 Task: Add Attachment from computer to Card Card0000000105 in Board Board0000000027 in Workspace WS0000000009 in Trello. Add Cover Purple to Card Card0000000105 in Board Board0000000027 in Workspace WS0000000009 in Trello. Add "Move Card To …" Button titled Button0000000105 to "top" of the list "To Do" to Card Card0000000105 in Board Board0000000027 in Workspace WS0000000009 in Trello. Add Description DS0000000105 to Card Card0000000105 in Board Board0000000027 in Workspace WS0000000009 in Trello. Add Comment CM0000000105 to Card Card0000000105 in Board Board0000000027 in Workspace WS0000000009 in Trello
Action: Mouse moved to (332, 179)
Screenshot: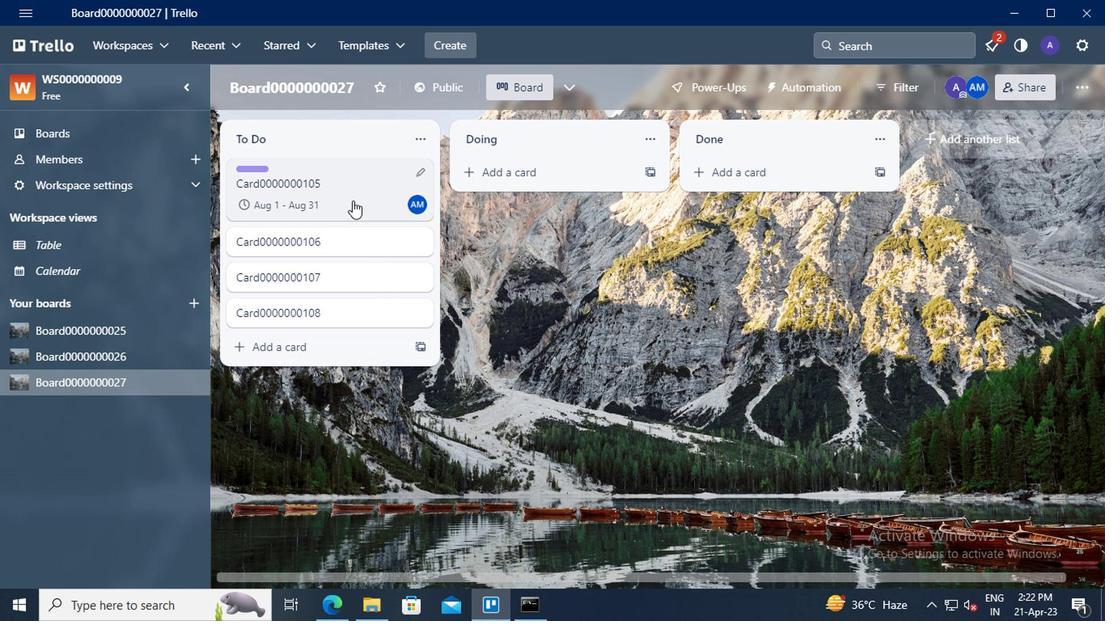 
Action: Mouse pressed left at (332, 179)
Screenshot: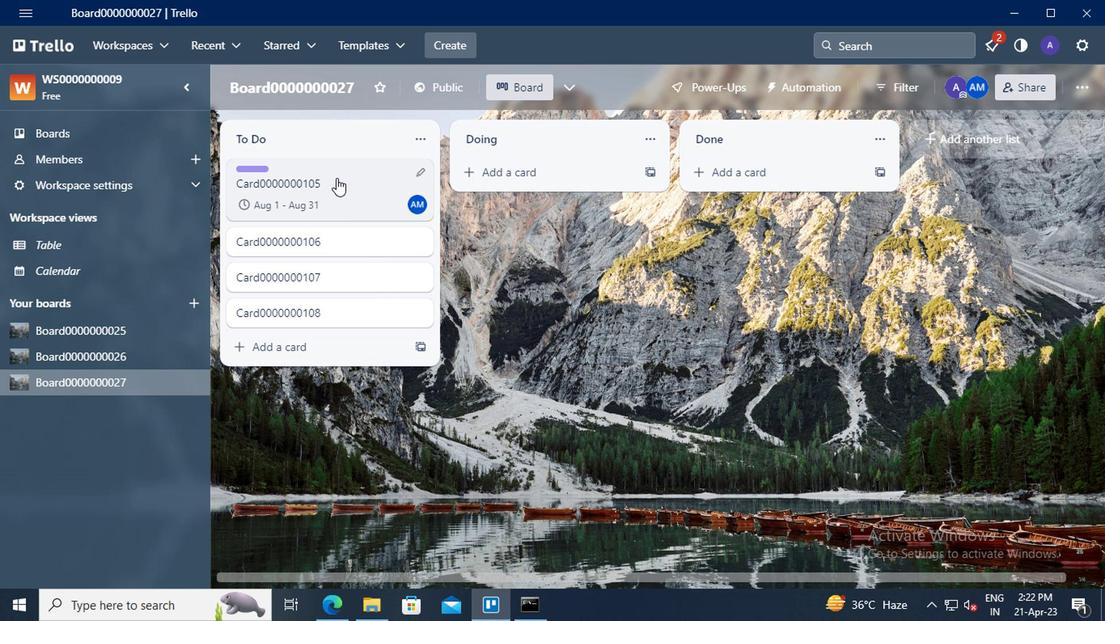 
Action: Mouse moved to (730, 338)
Screenshot: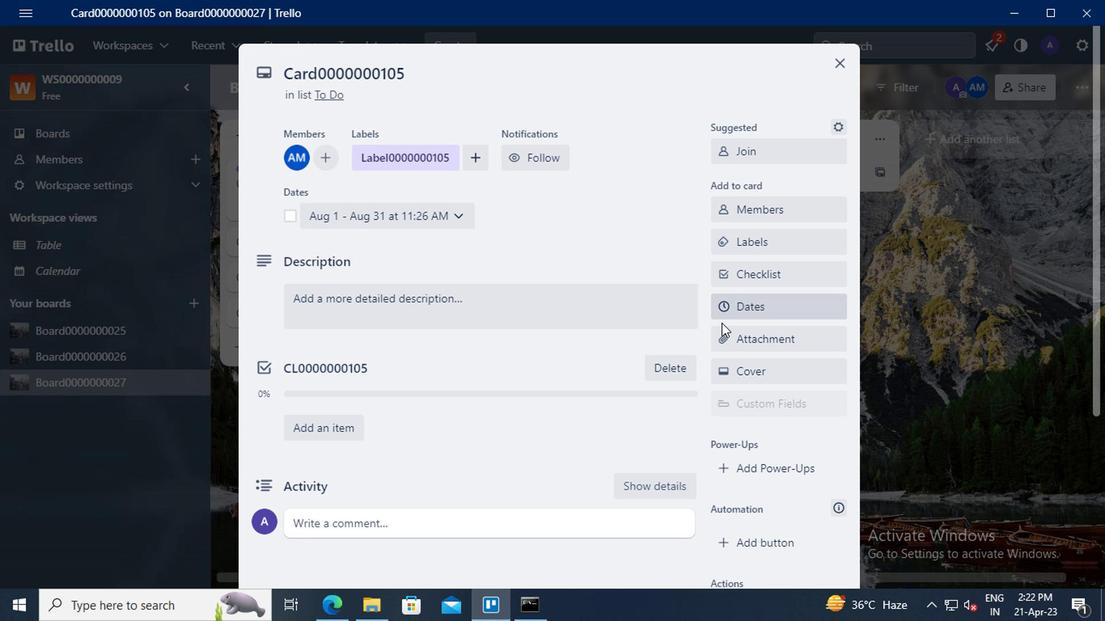 
Action: Mouse pressed left at (730, 338)
Screenshot: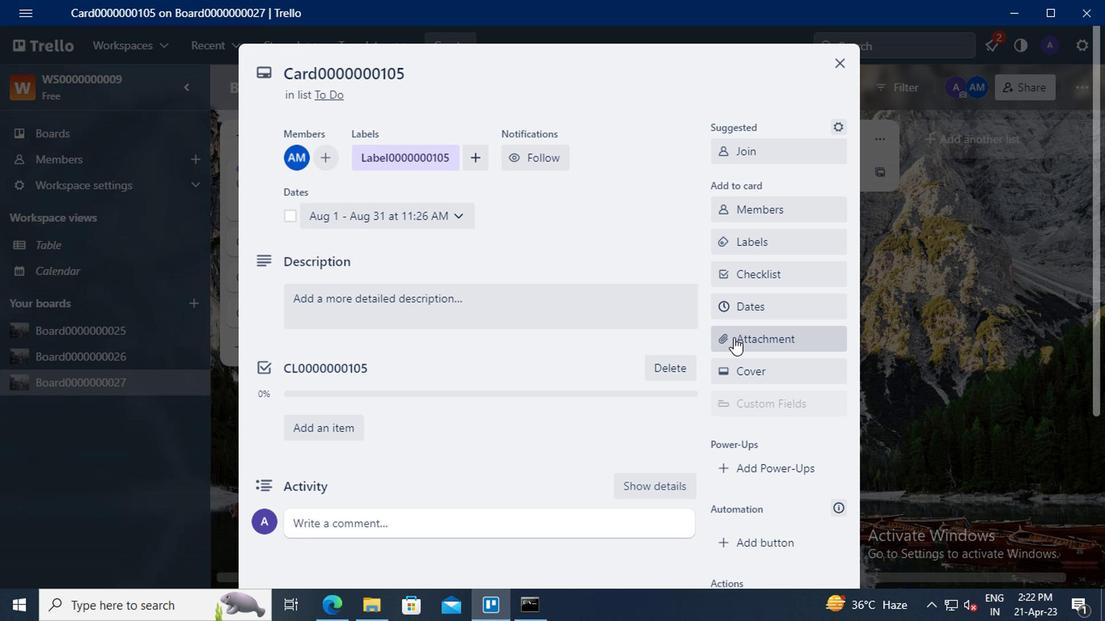 
Action: Mouse moved to (750, 144)
Screenshot: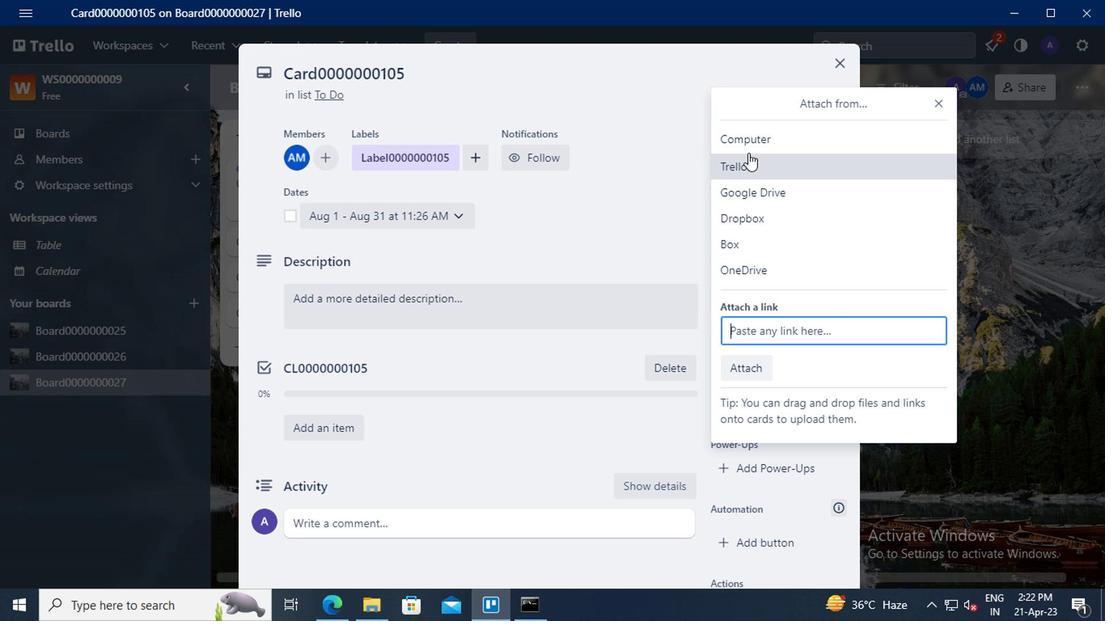 
Action: Mouse pressed left at (750, 144)
Screenshot: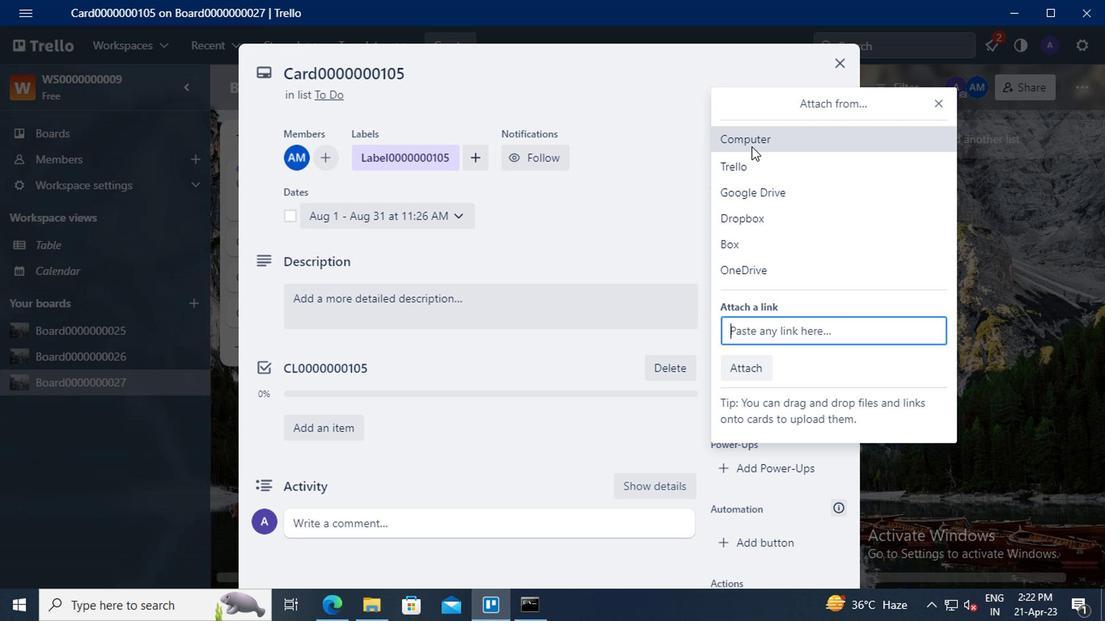 
Action: Mouse moved to (408, 146)
Screenshot: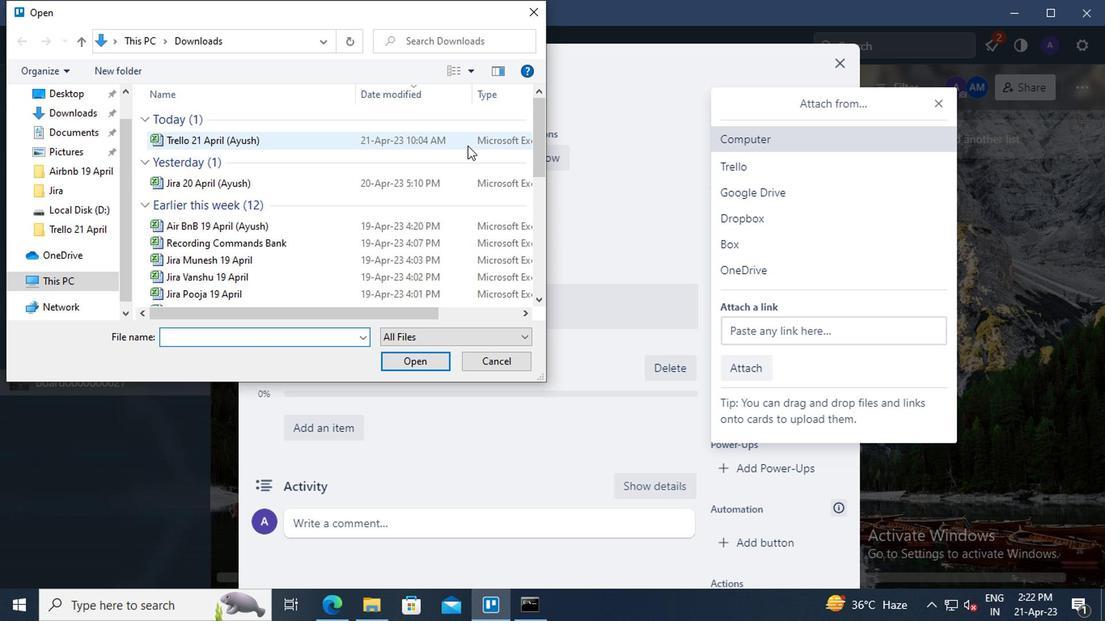 
Action: Mouse pressed left at (408, 146)
Screenshot: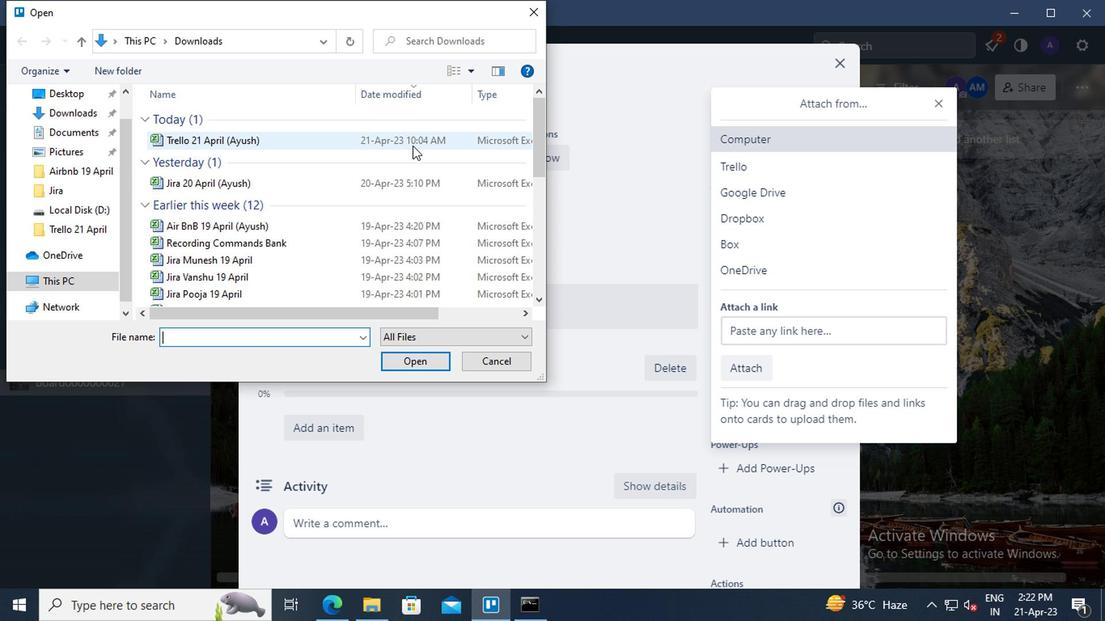 
Action: Mouse moved to (429, 366)
Screenshot: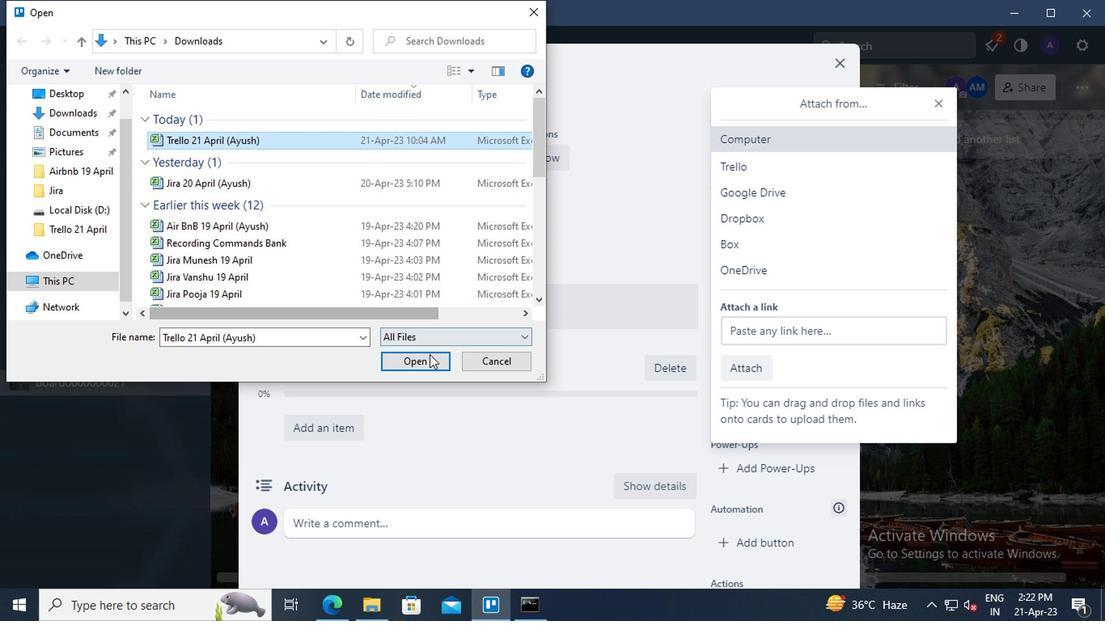 
Action: Mouse pressed left at (429, 366)
Screenshot: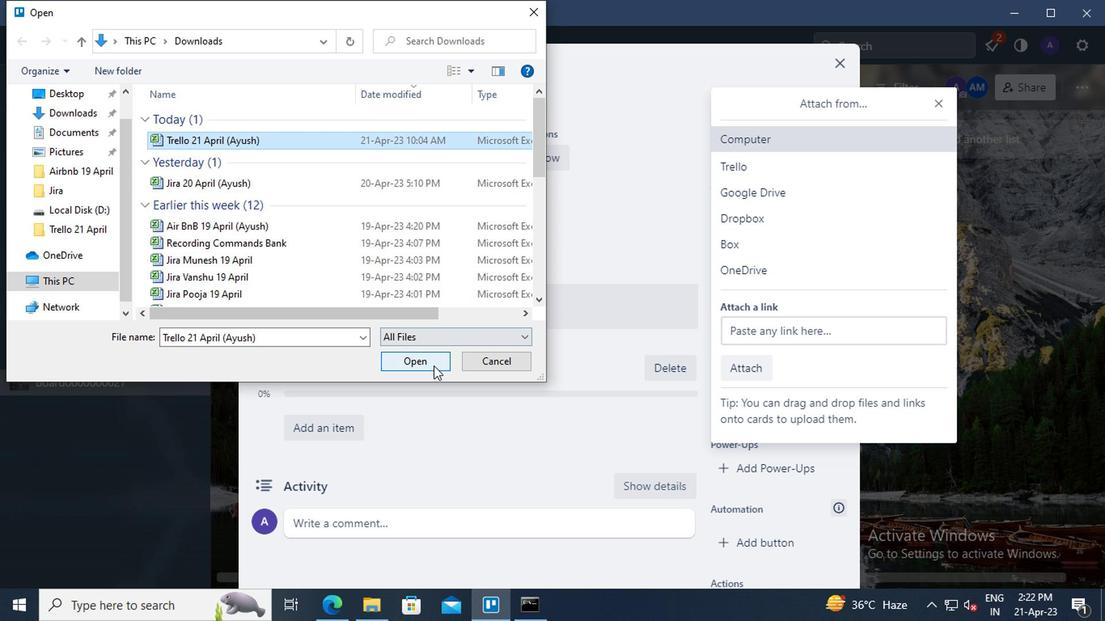 
Action: Mouse moved to (743, 372)
Screenshot: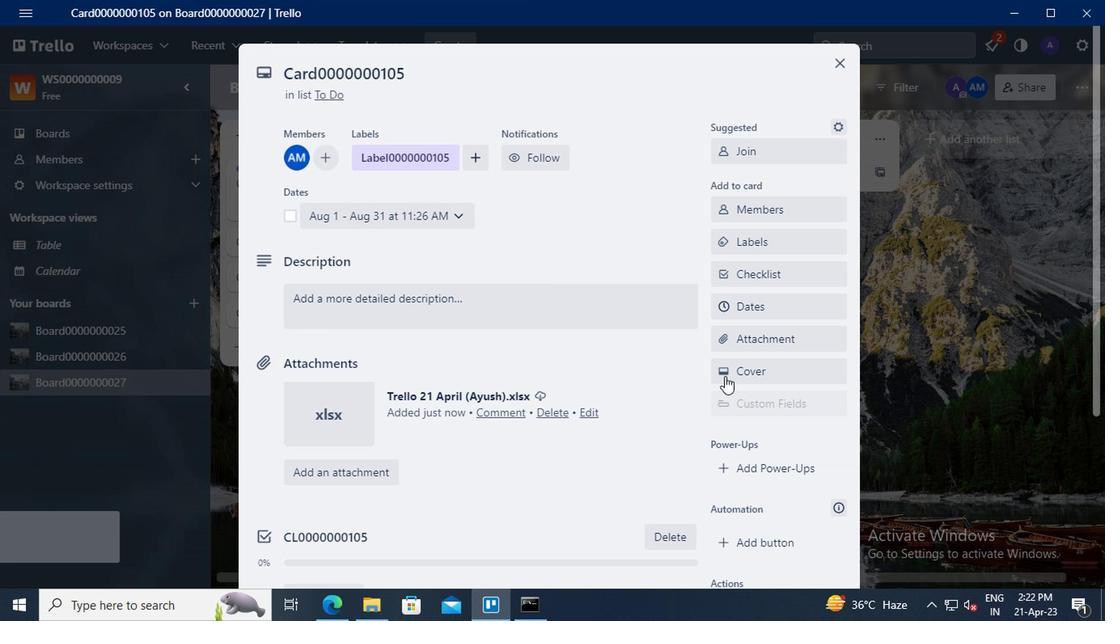 
Action: Mouse pressed left at (743, 372)
Screenshot: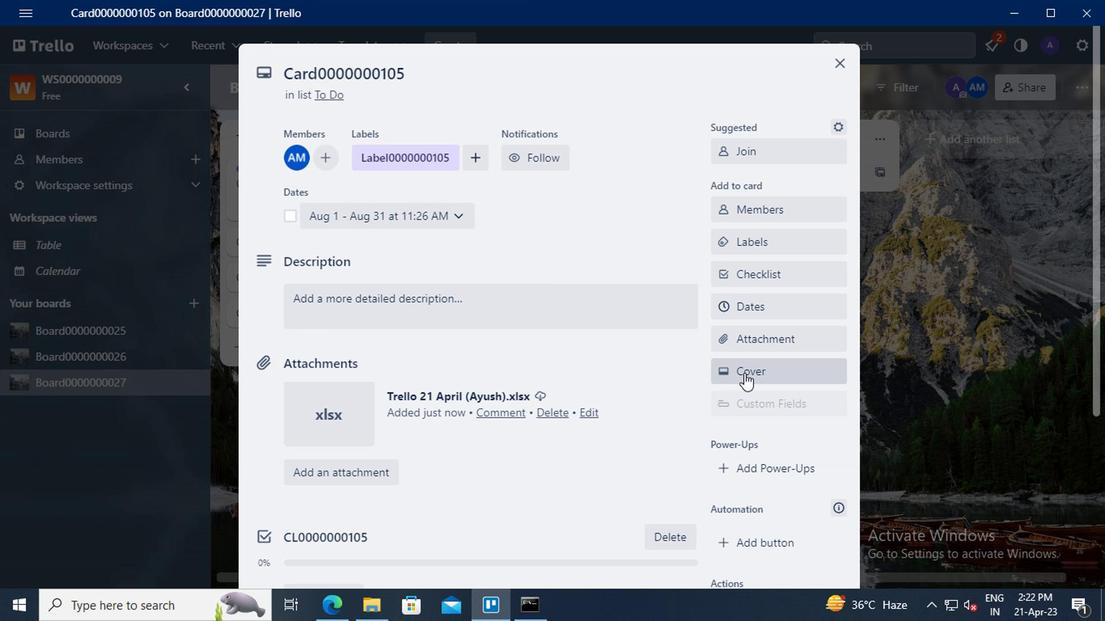 
Action: Mouse moved to (923, 261)
Screenshot: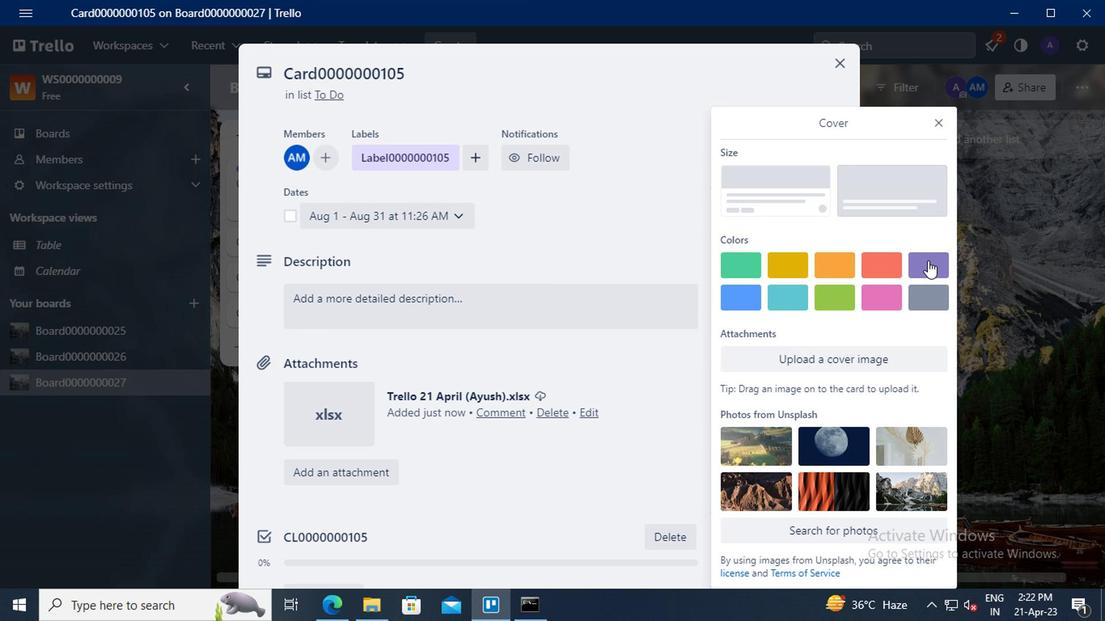 
Action: Mouse pressed left at (923, 261)
Screenshot: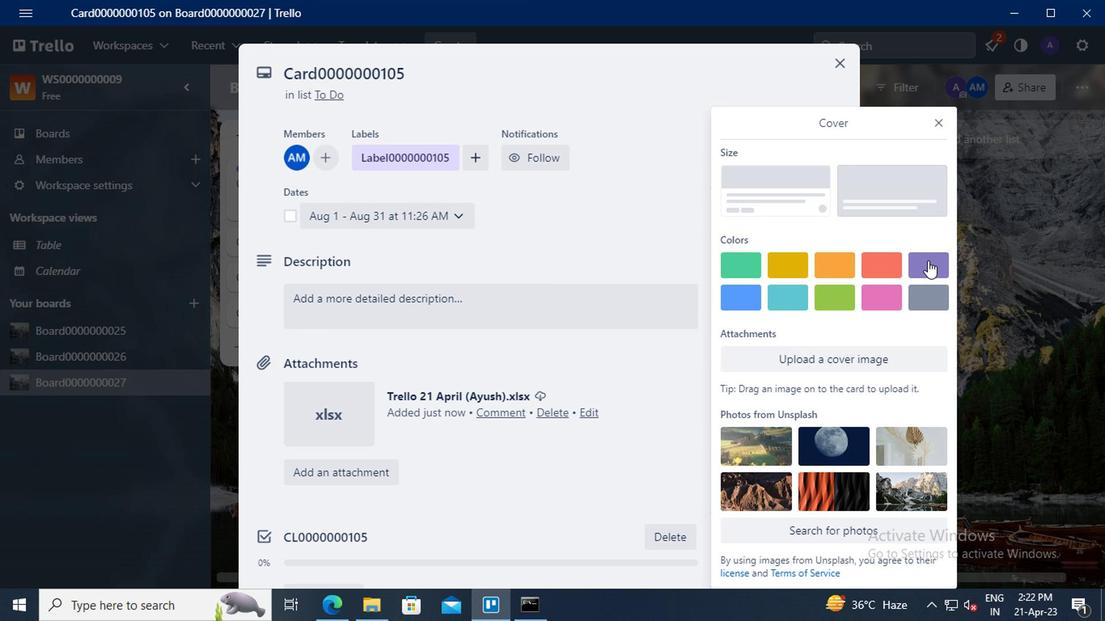 
Action: Mouse moved to (935, 94)
Screenshot: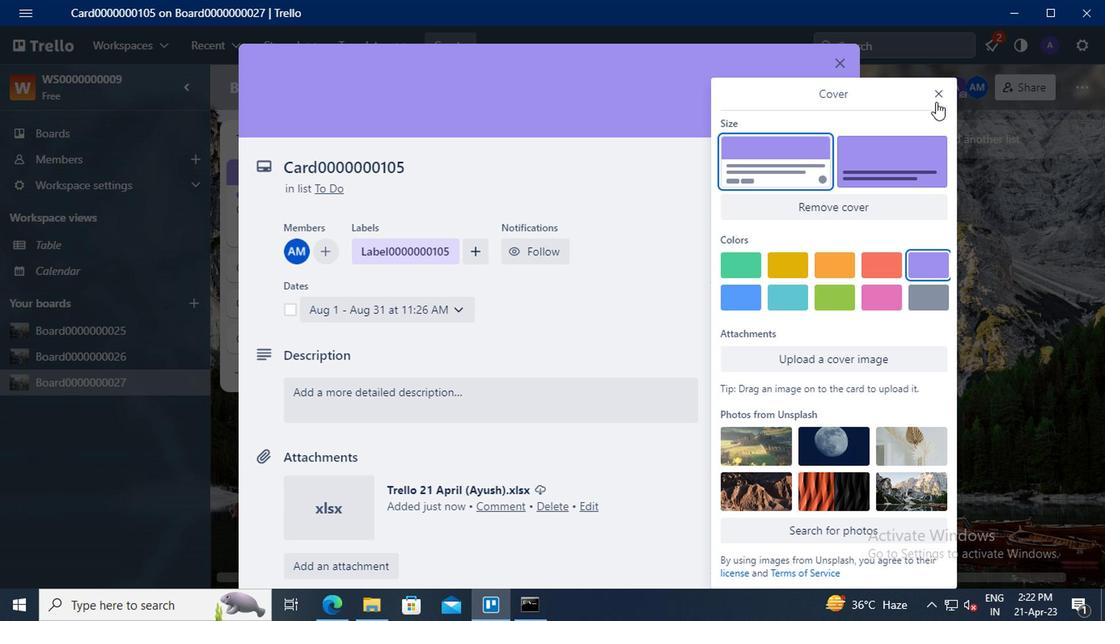 
Action: Mouse pressed left at (935, 94)
Screenshot: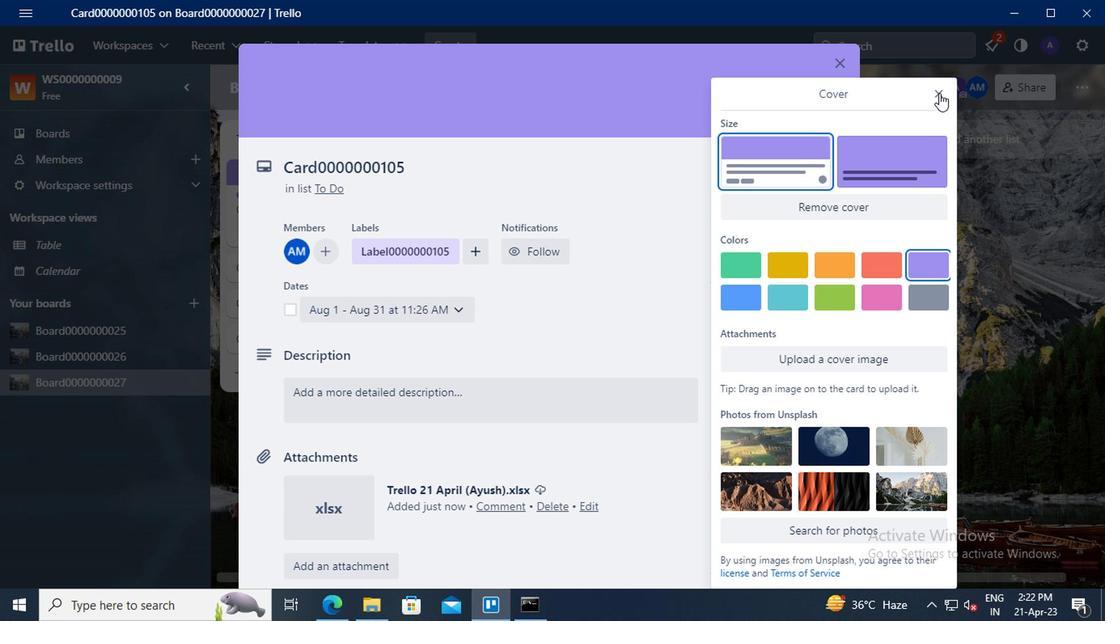 
Action: Mouse moved to (794, 214)
Screenshot: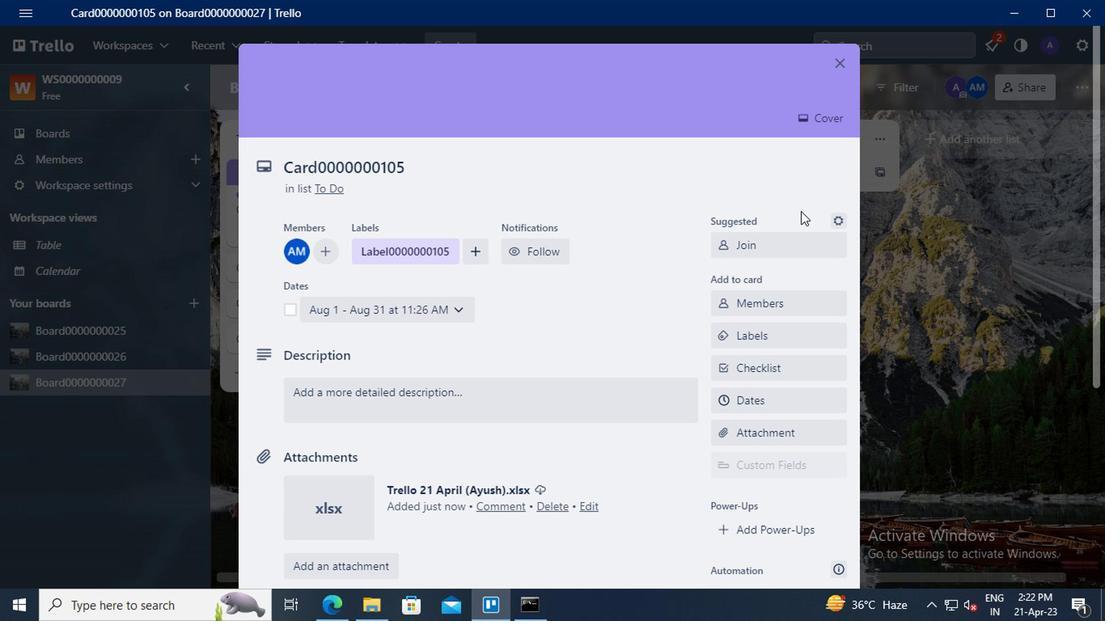 
Action: Mouse scrolled (794, 212) with delta (0, -1)
Screenshot: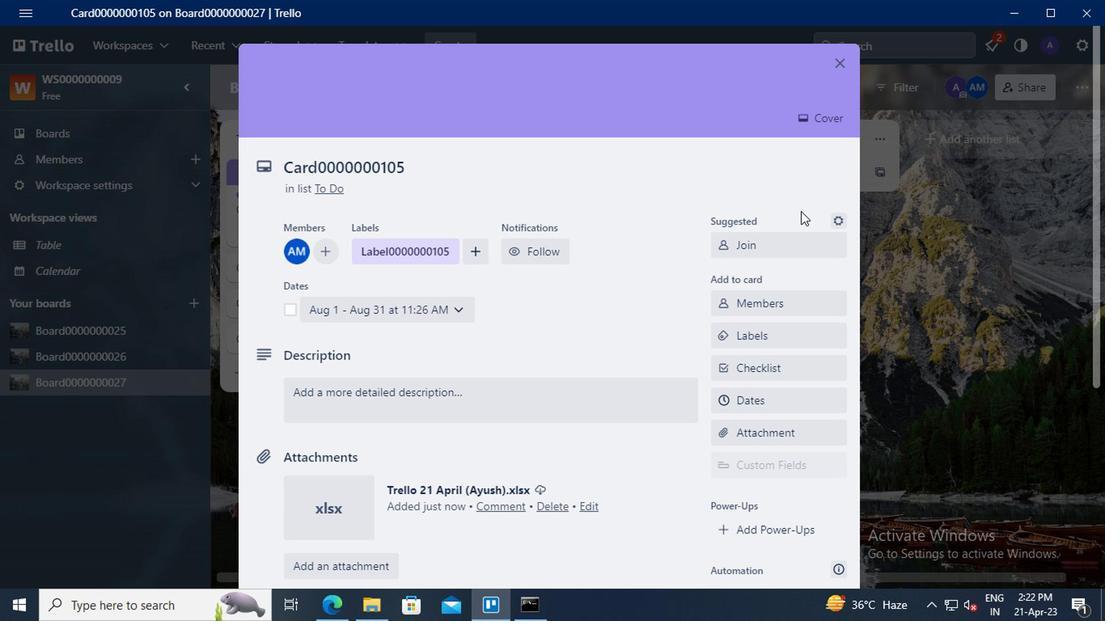 
Action: Mouse moved to (794, 214)
Screenshot: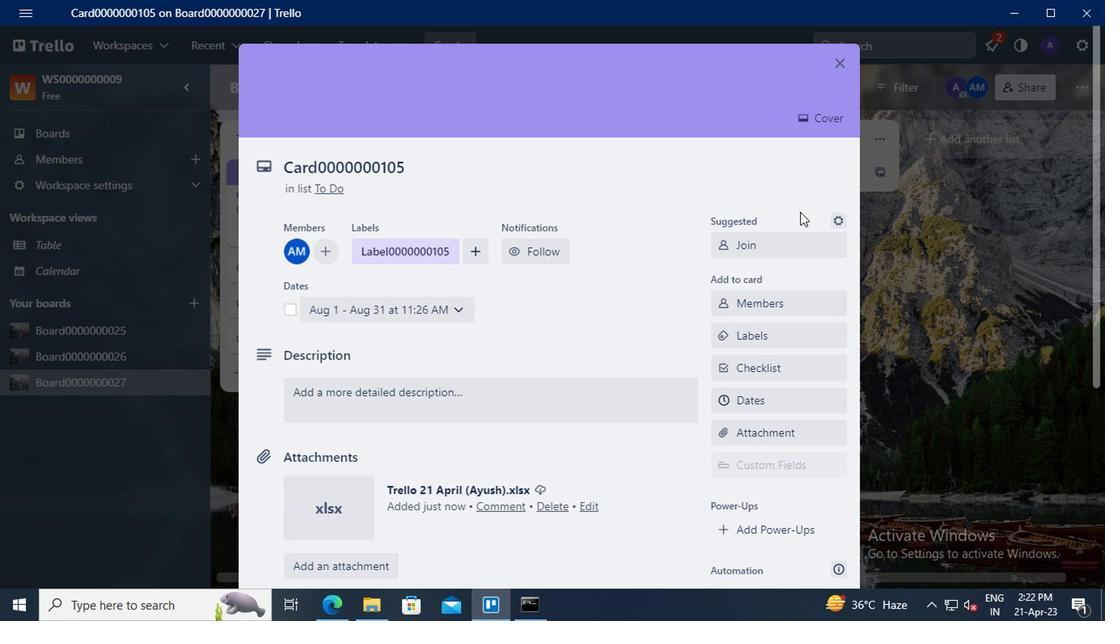 
Action: Mouse scrolled (794, 212) with delta (0, -1)
Screenshot: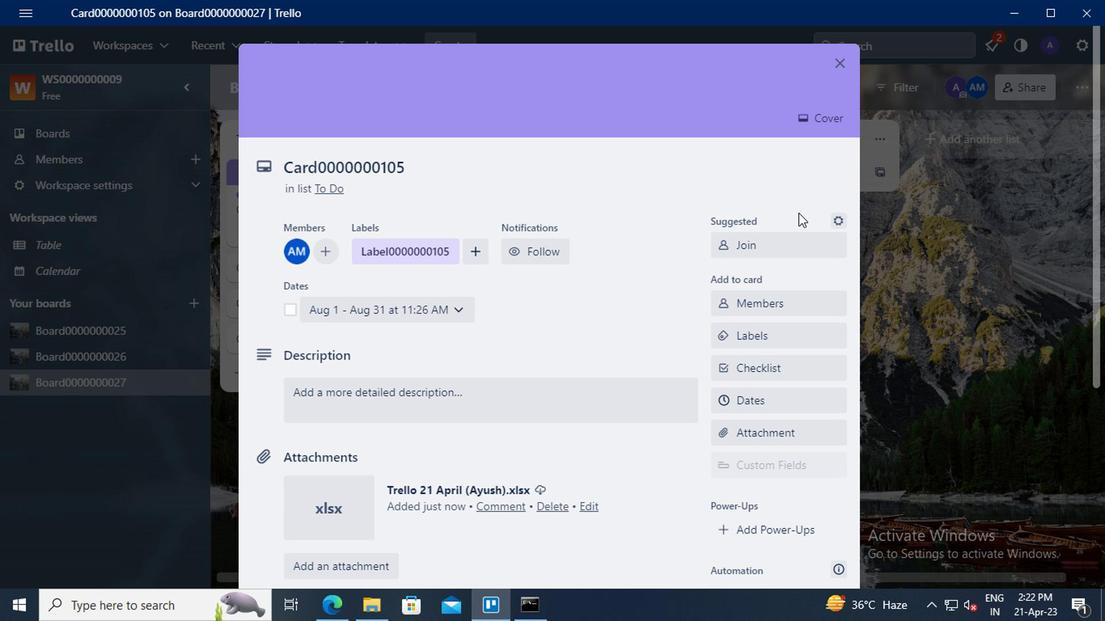 
Action: Mouse moved to (783, 269)
Screenshot: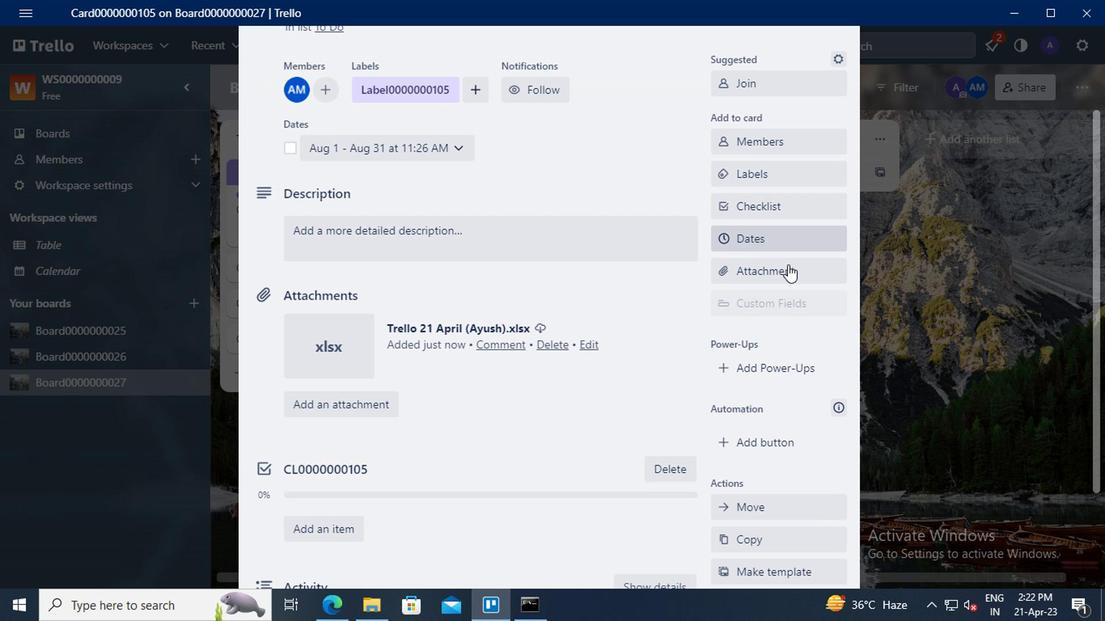 
Action: Mouse scrolled (783, 268) with delta (0, -1)
Screenshot: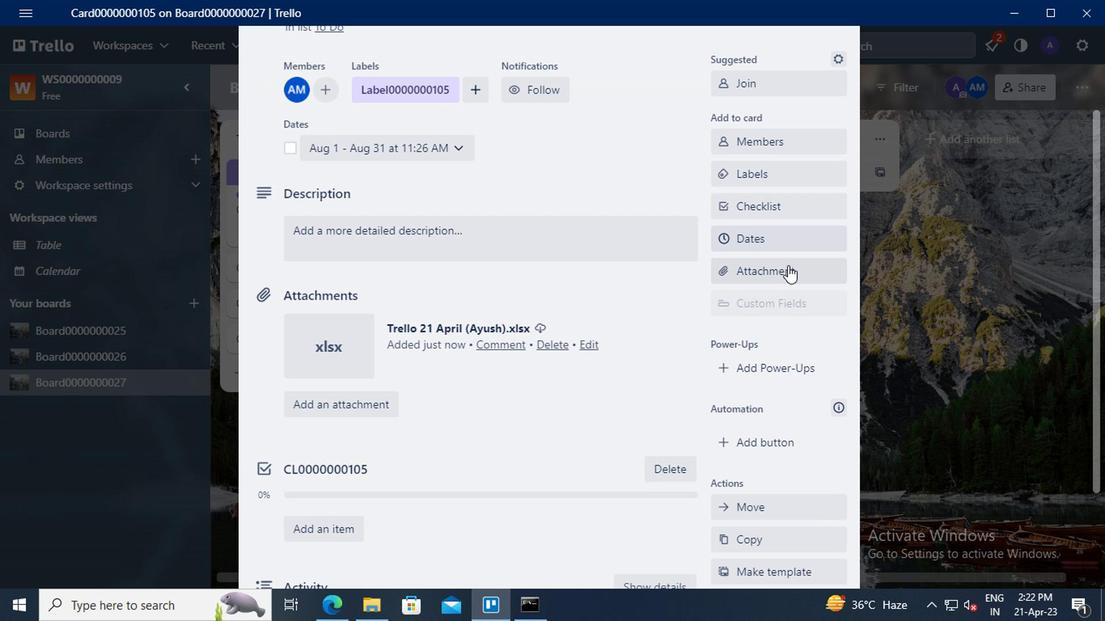 
Action: Mouse moved to (779, 360)
Screenshot: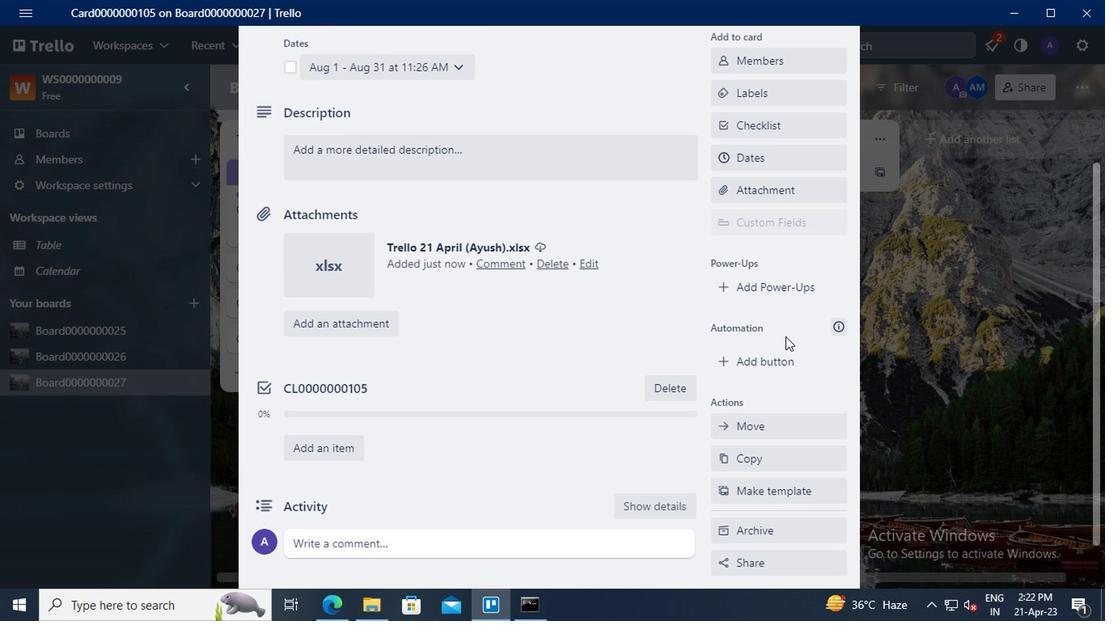 
Action: Mouse pressed left at (779, 360)
Screenshot: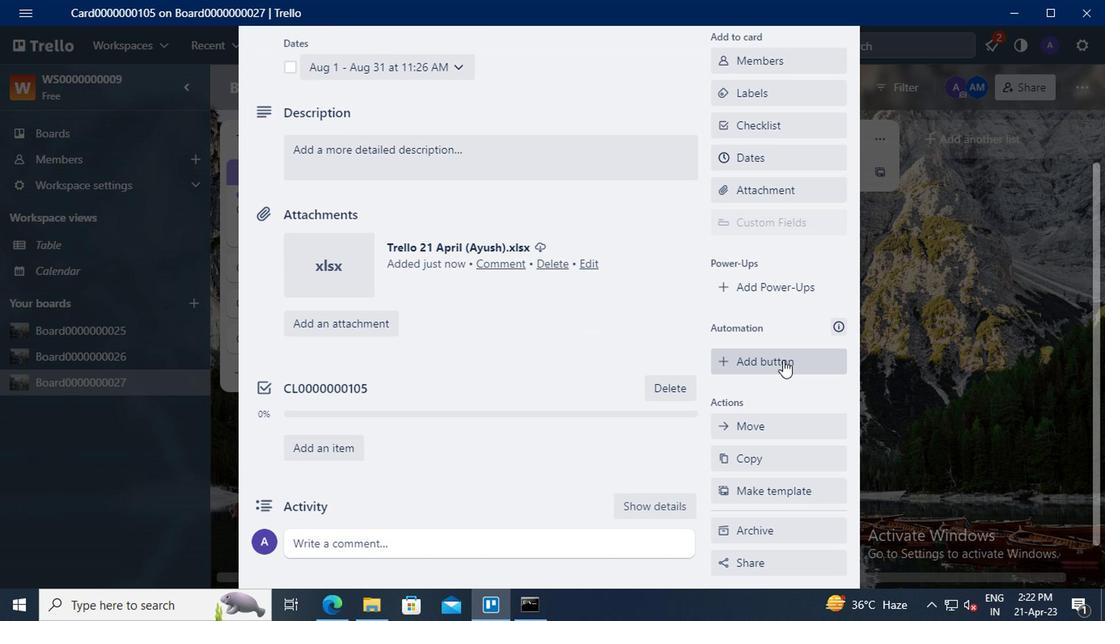 
Action: Mouse moved to (793, 159)
Screenshot: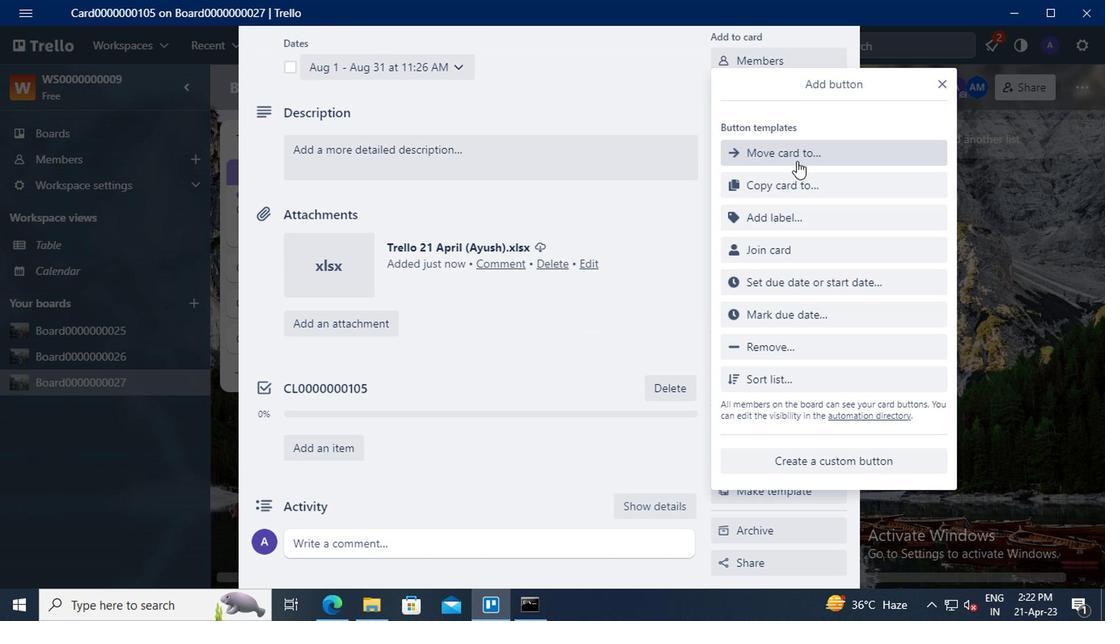 
Action: Mouse pressed left at (793, 159)
Screenshot: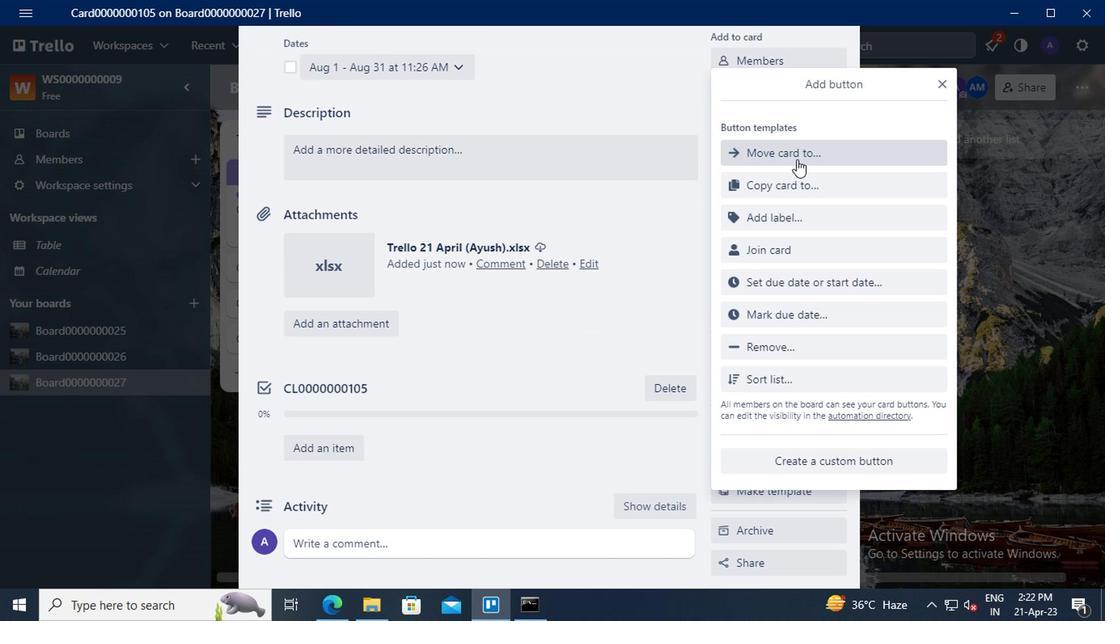 
Action: Mouse moved to (786, 151)
Screenshot: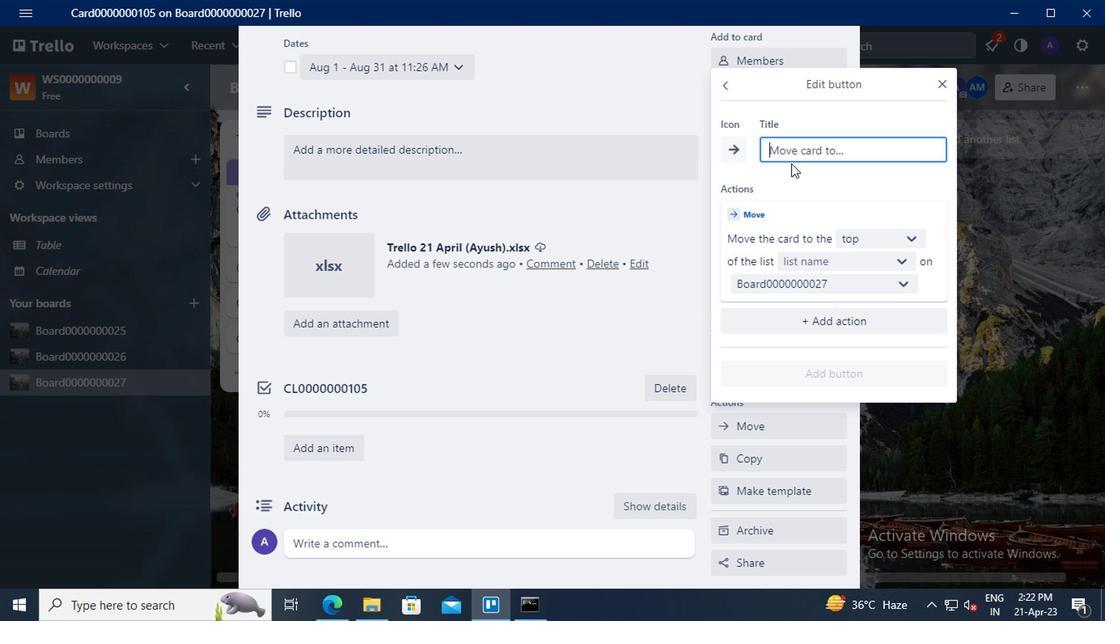 
Action: Mouse pressed left at (786, 151)
Screenshot: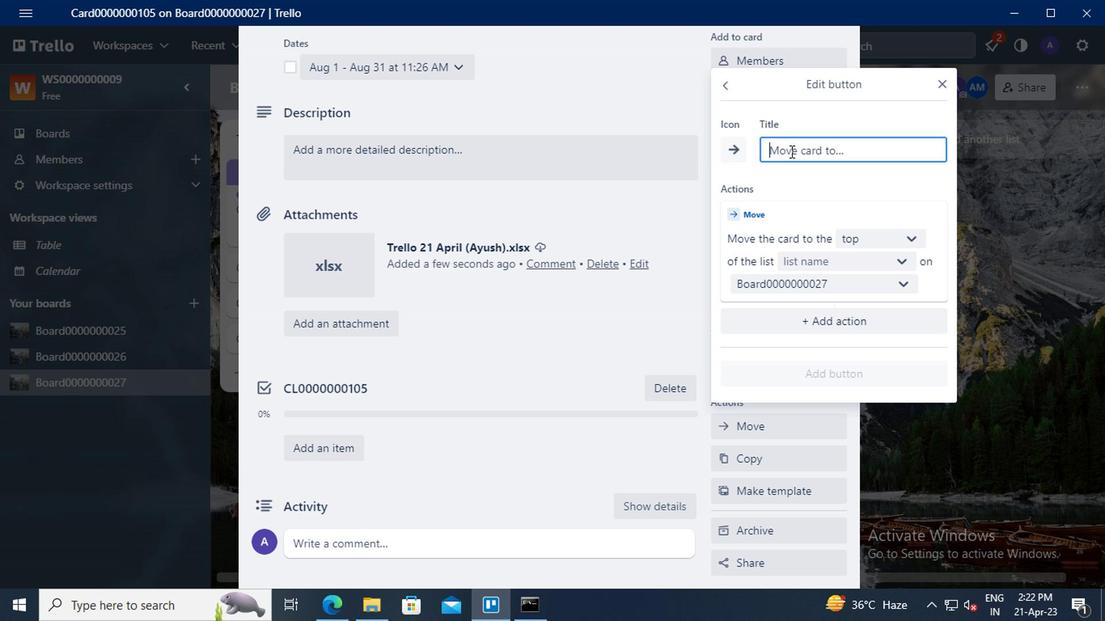 
Action: Key pressed <Key.shift>BUTTON0000000105
Screenshot: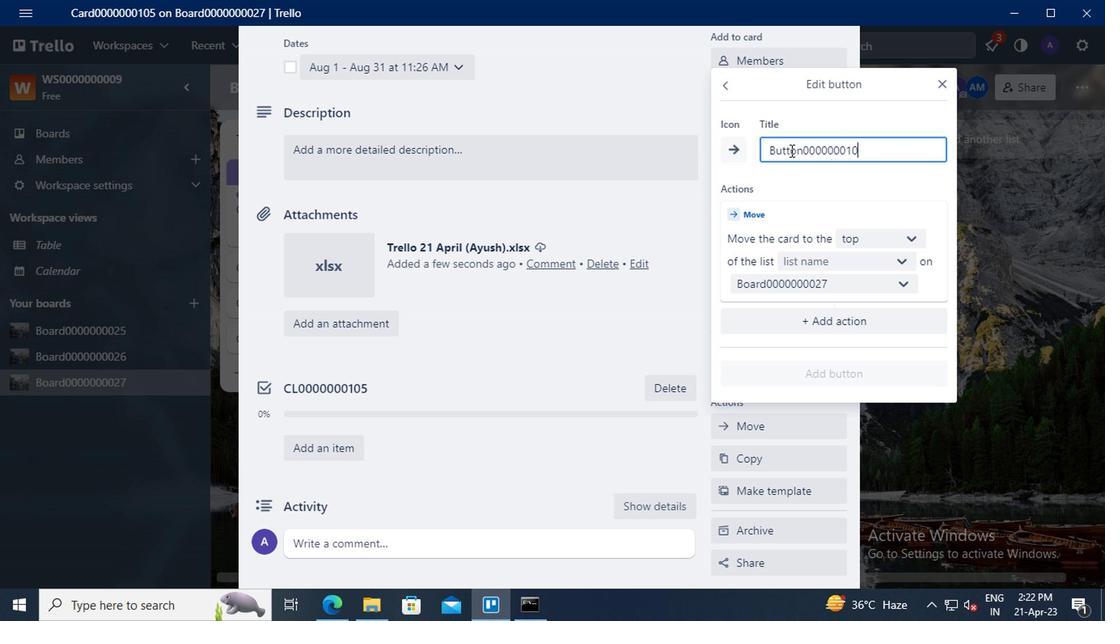 
Action: Mouse moved to (853, 233)
Screenshot: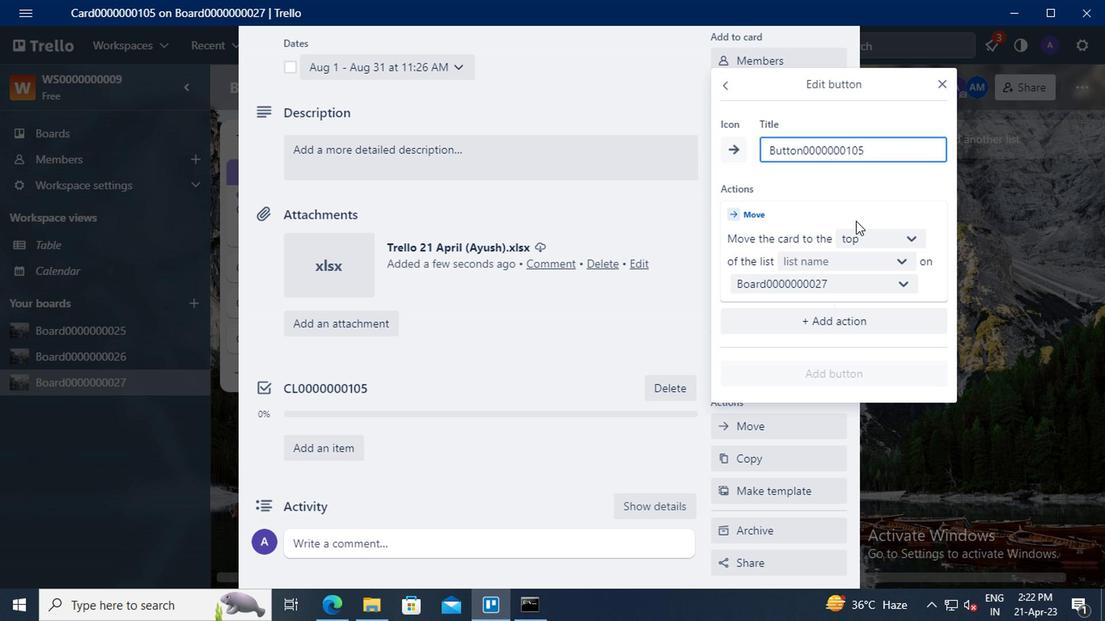
Action: Mouse pressed left at (853, 233)
Screenshot: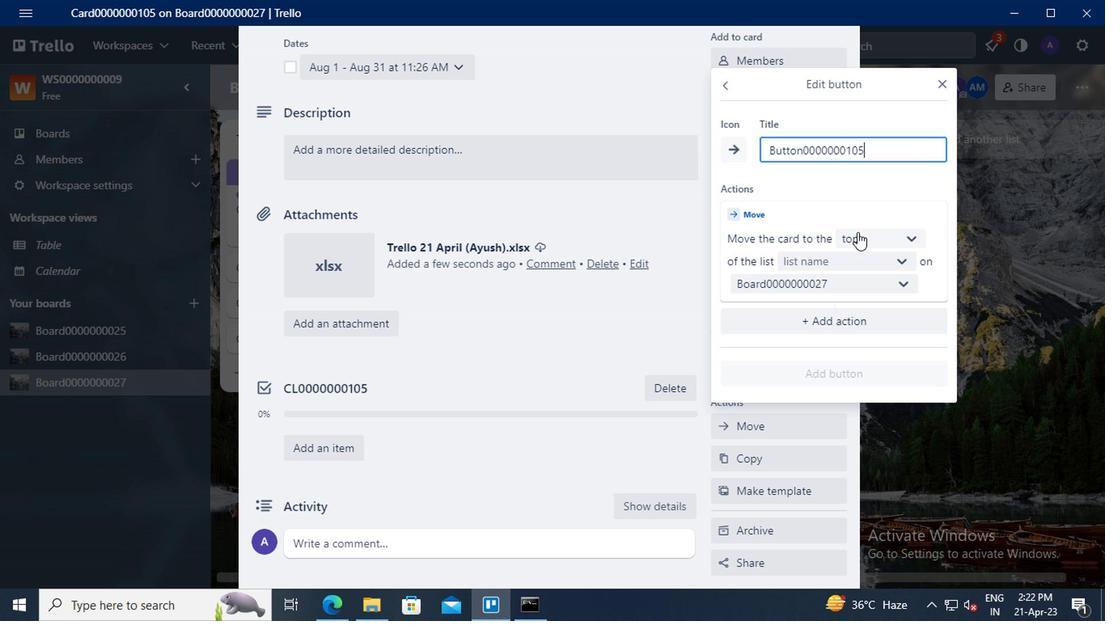 
Action: Mouse moved to (853, 267)
Screenshot: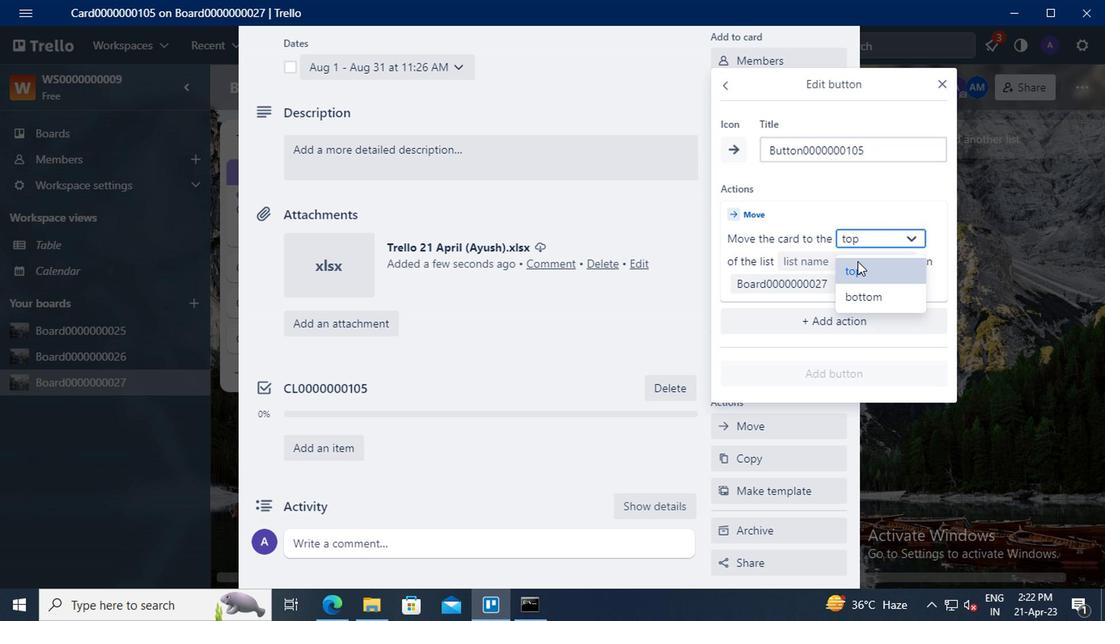 
Action: Mouse pressed left at (853, 267)
Screenshot: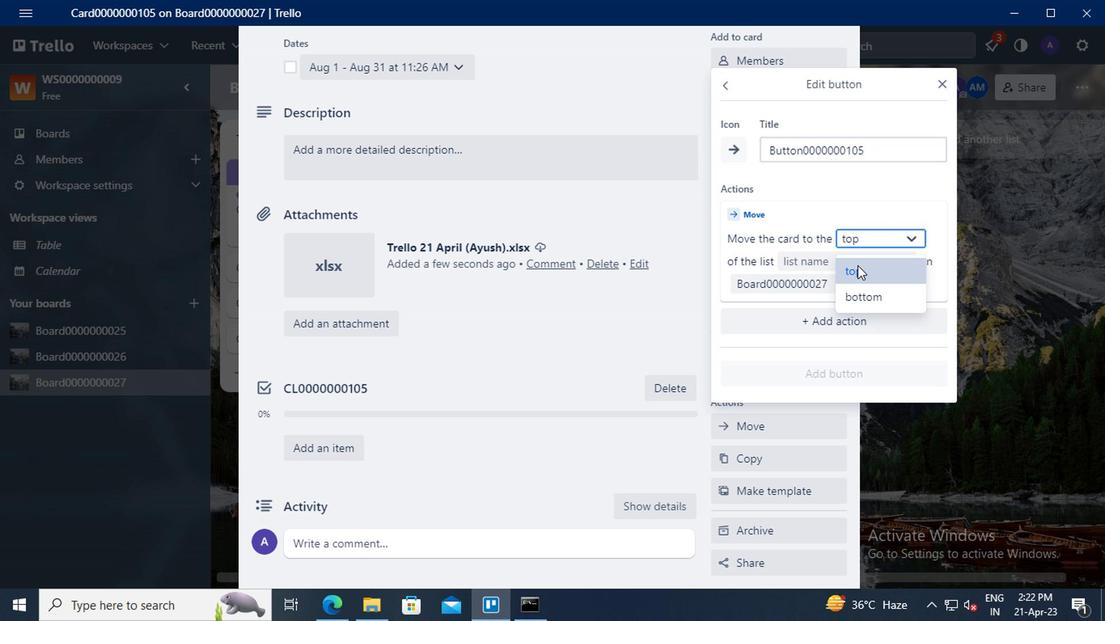 
Action: Mouse moved to (811, 261)
Screenshot: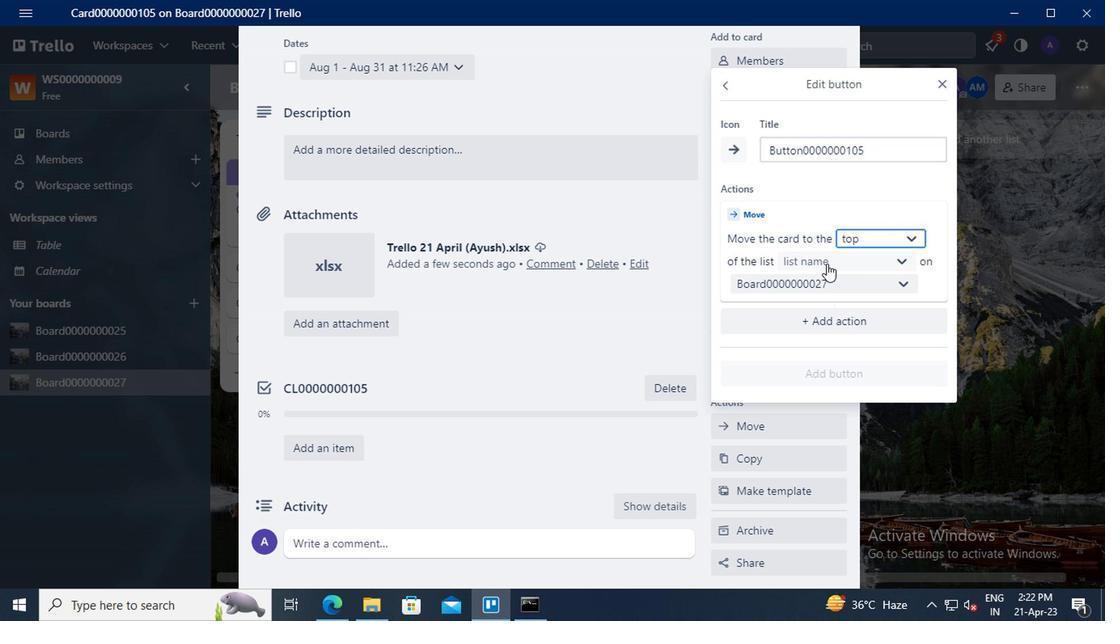 
Action: Mouse pressed left at (811, 261)
Screenshot: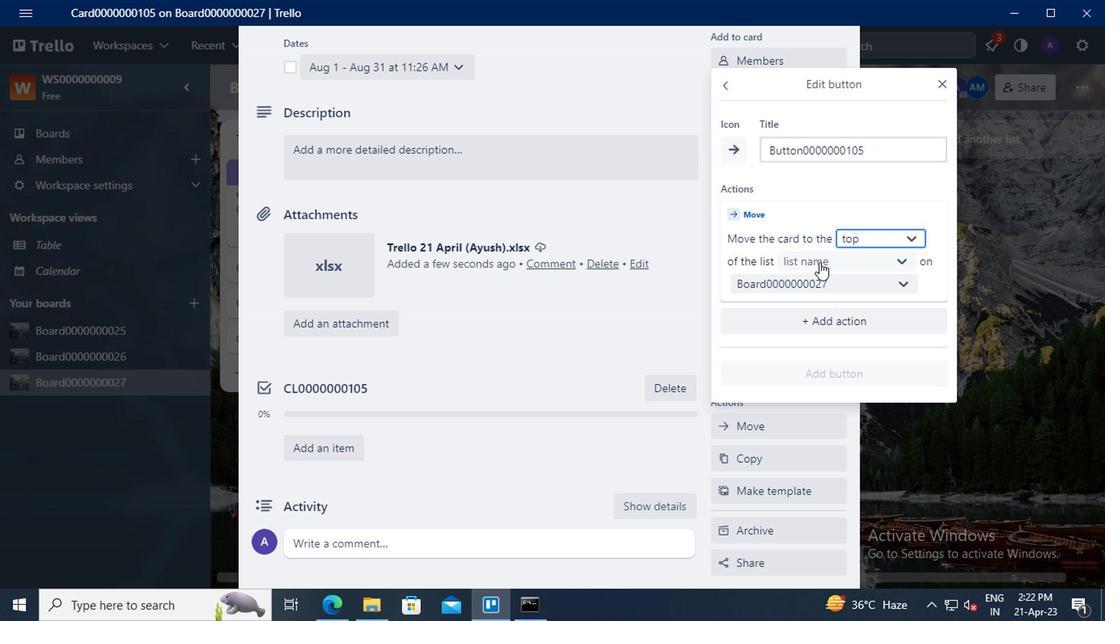 
Action: Mouse moved to (815, 287)
Screenshot: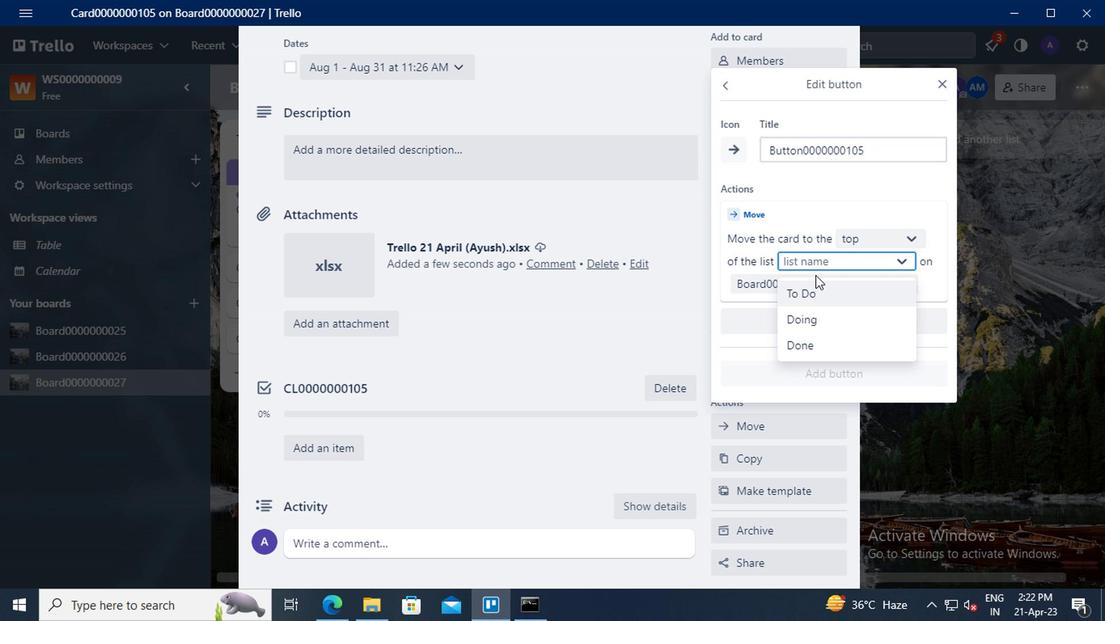 
Action: Mouse pressed left at (815, 287)
Screenshot: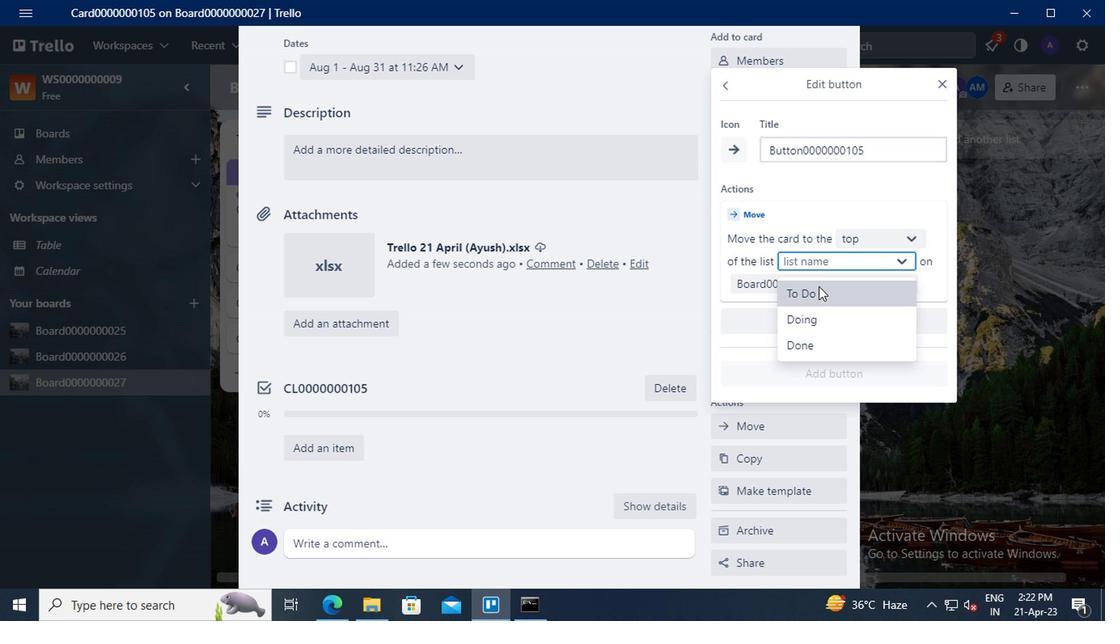 
Action: Mouse moved to (830, 370)
Screenshot: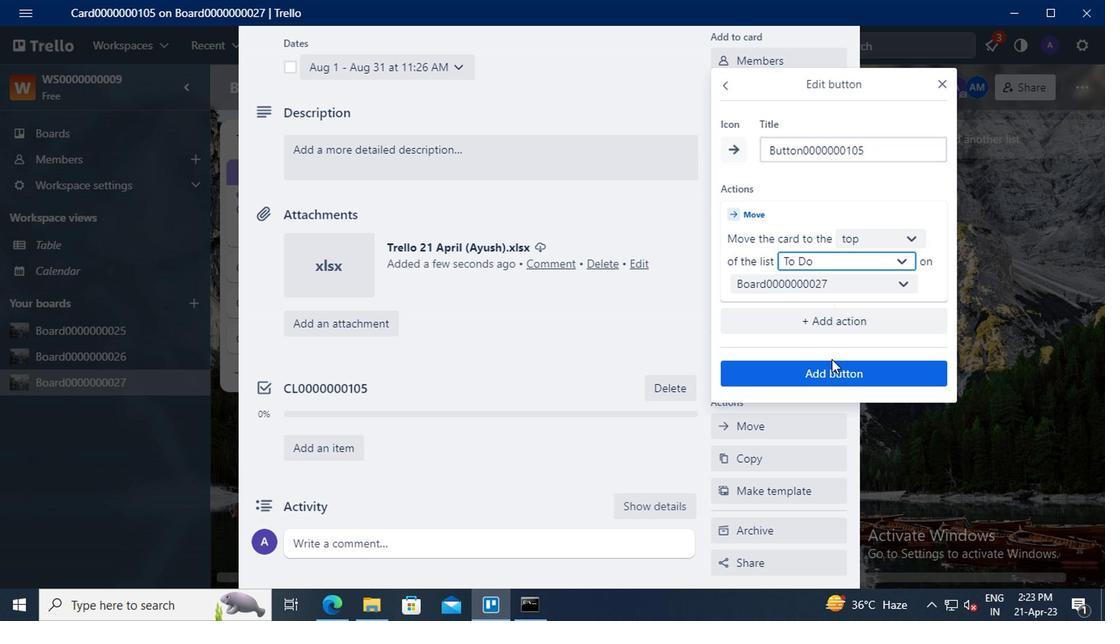 
Action: Mouse pressed left at (830, 370)
Screenshot: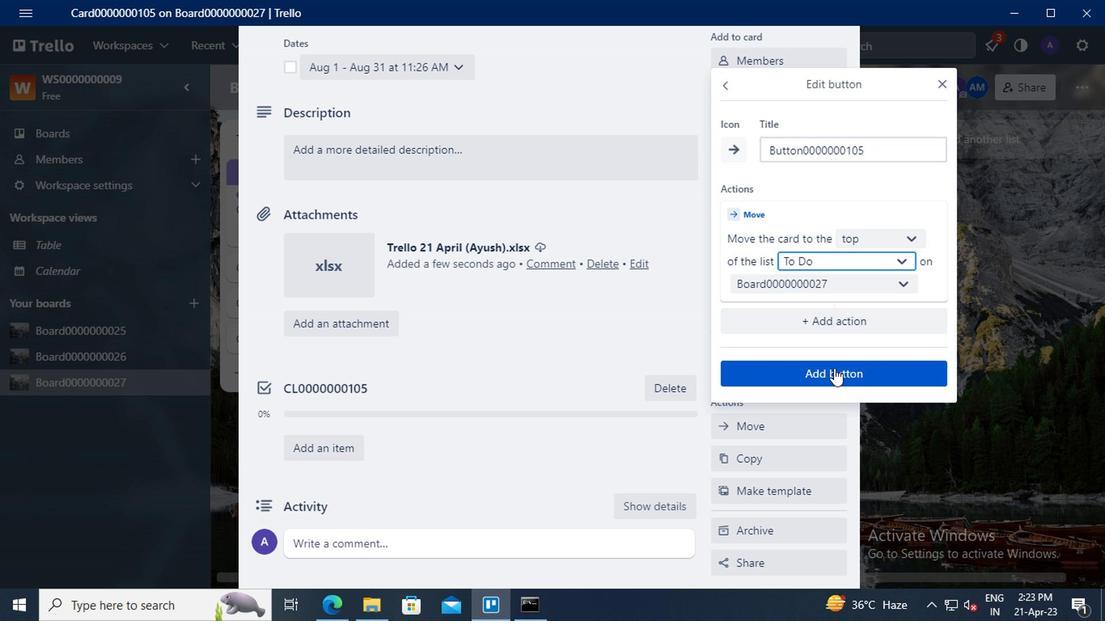 
Action: Mouse moved to (453, 351)
Screenshot: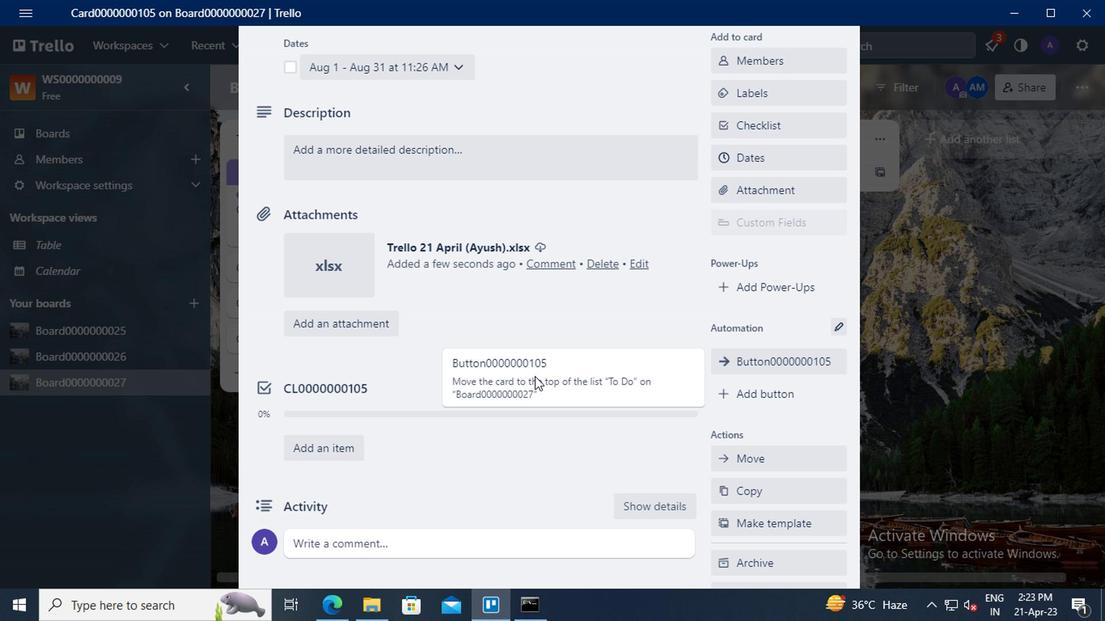 
Action: Mouse scrolled (453, 352) with delta (0, 0)
Screenshot: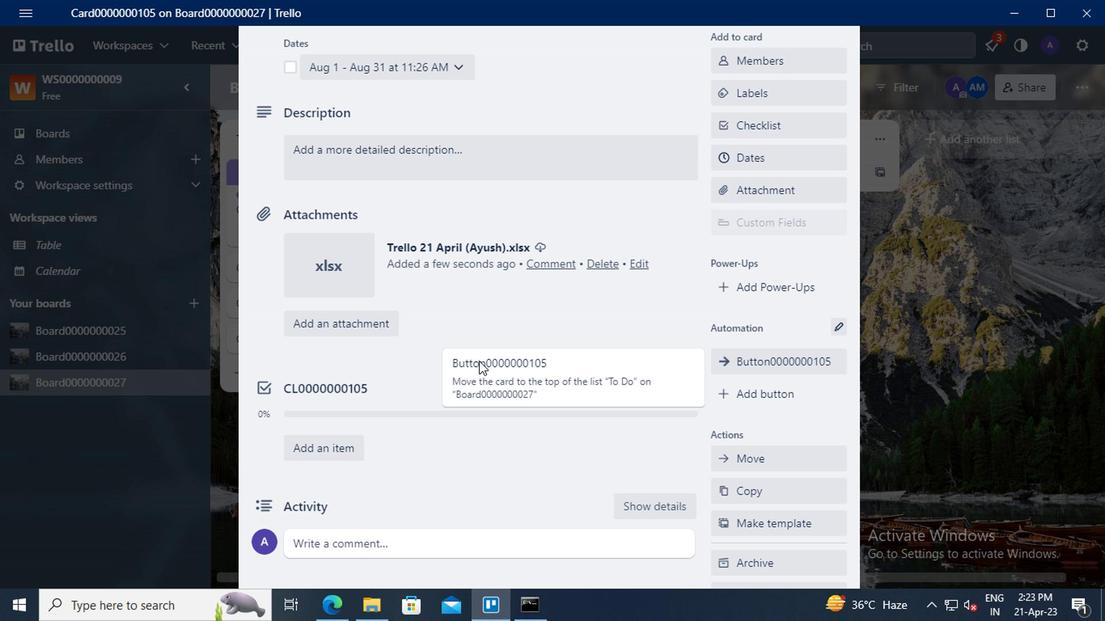 
Action: Mouse moved to (453, 348)
Screenshot: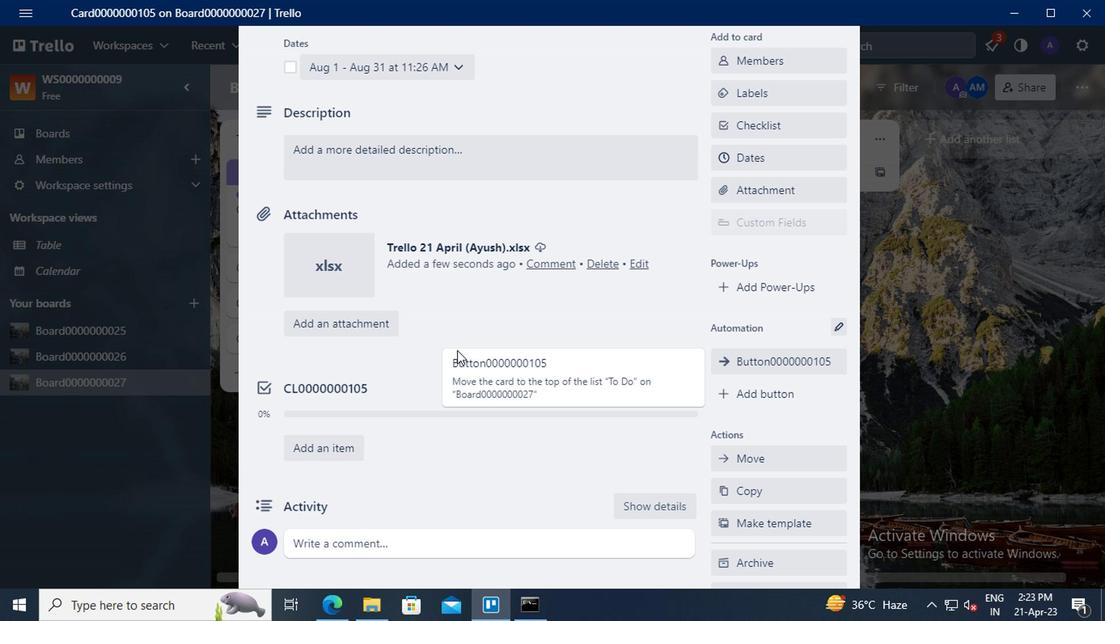
Action: Mouse scrolled (453, 348) with delta (0, 0)
Screenshot: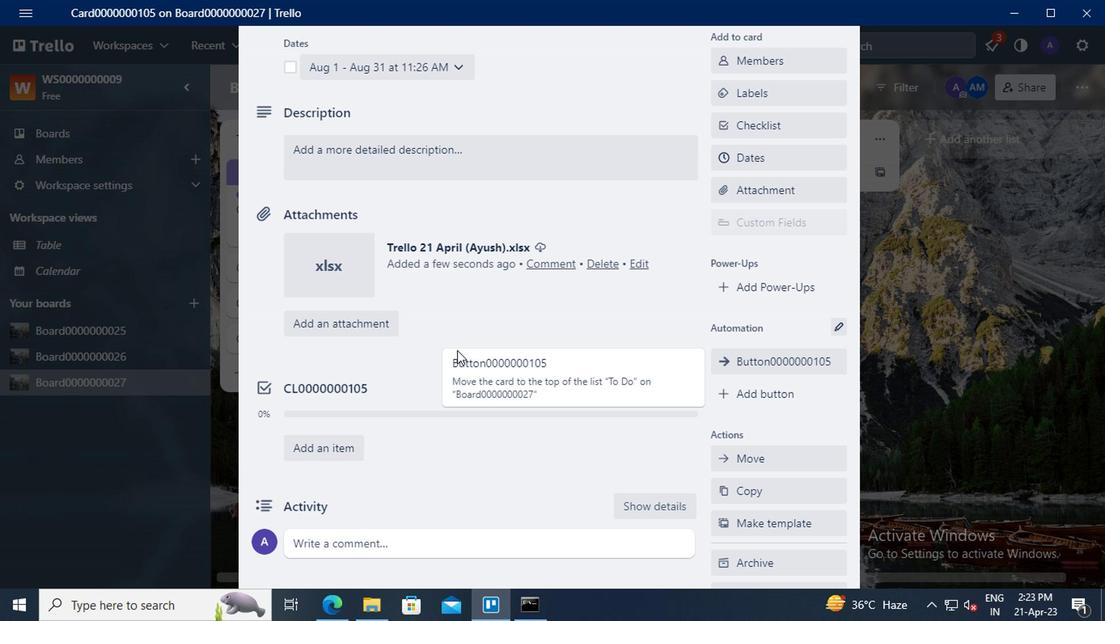 
Action: Mouse scrolled (453, 348) with delta (0, 0)
Screenshot: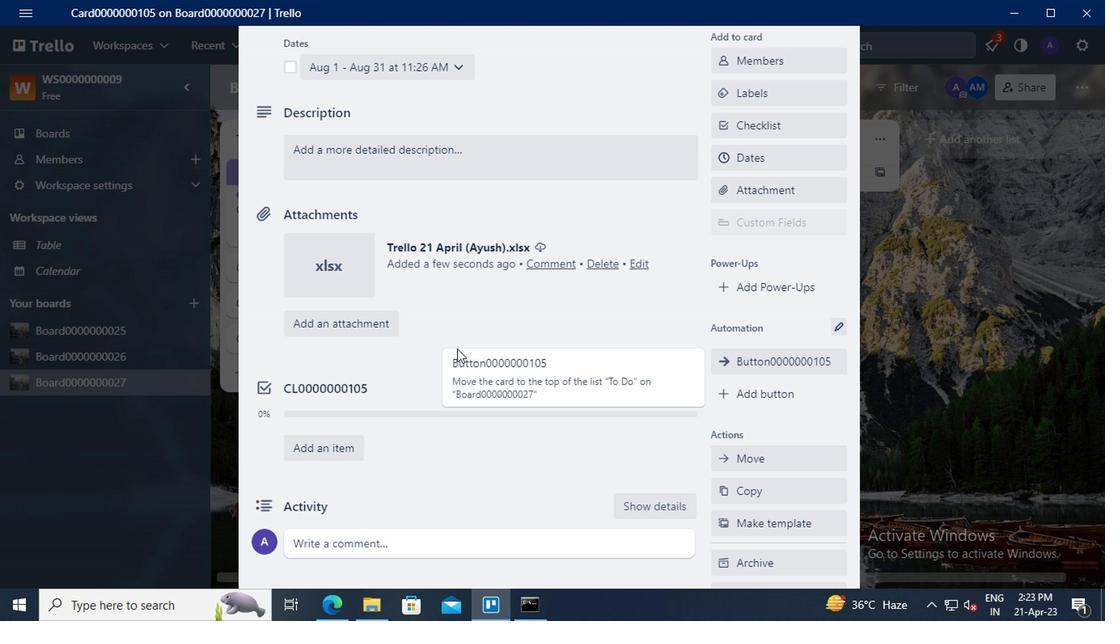 
Action: Mouse moved to (359, 154)
Screenshot: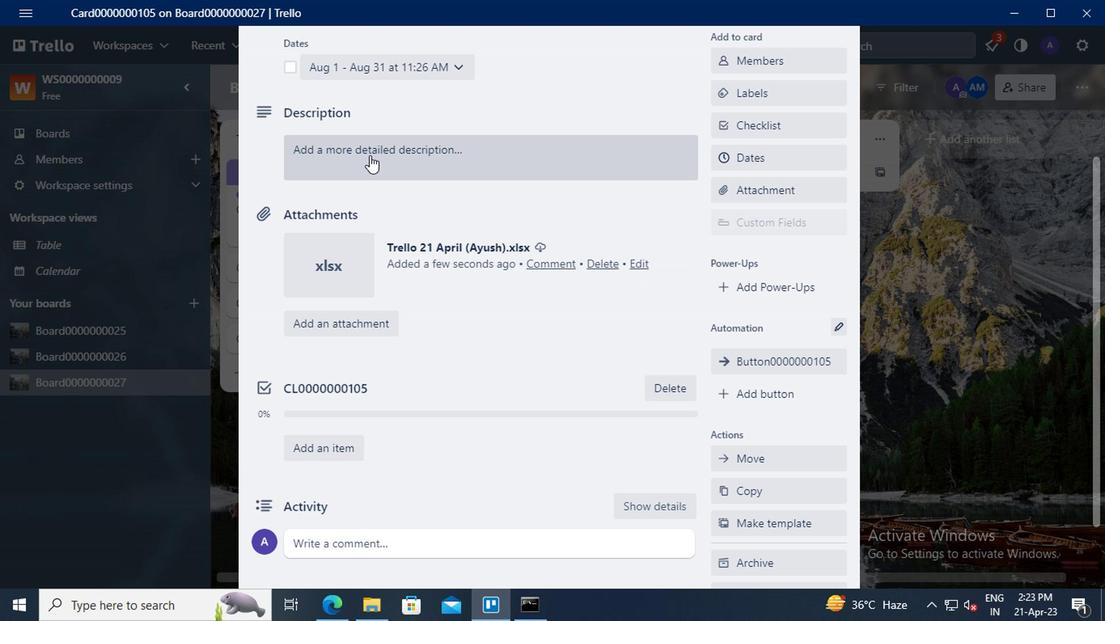 
Action: Mouse pressed left at (359, 154)
Screenshot: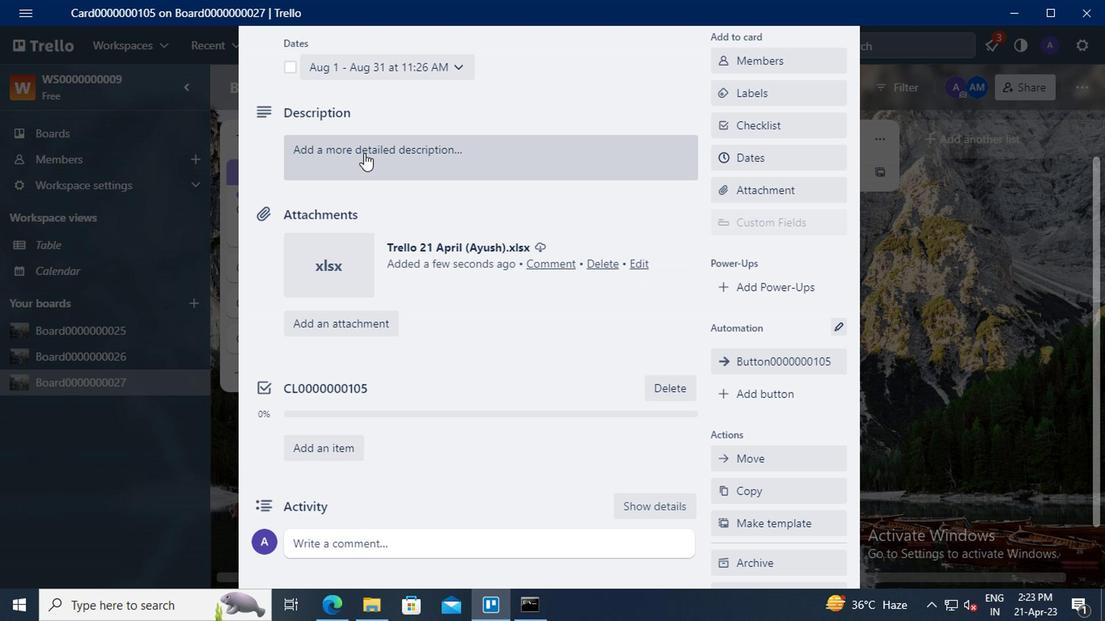 
Action: Mouse moved to (329, 210)
Screenshot: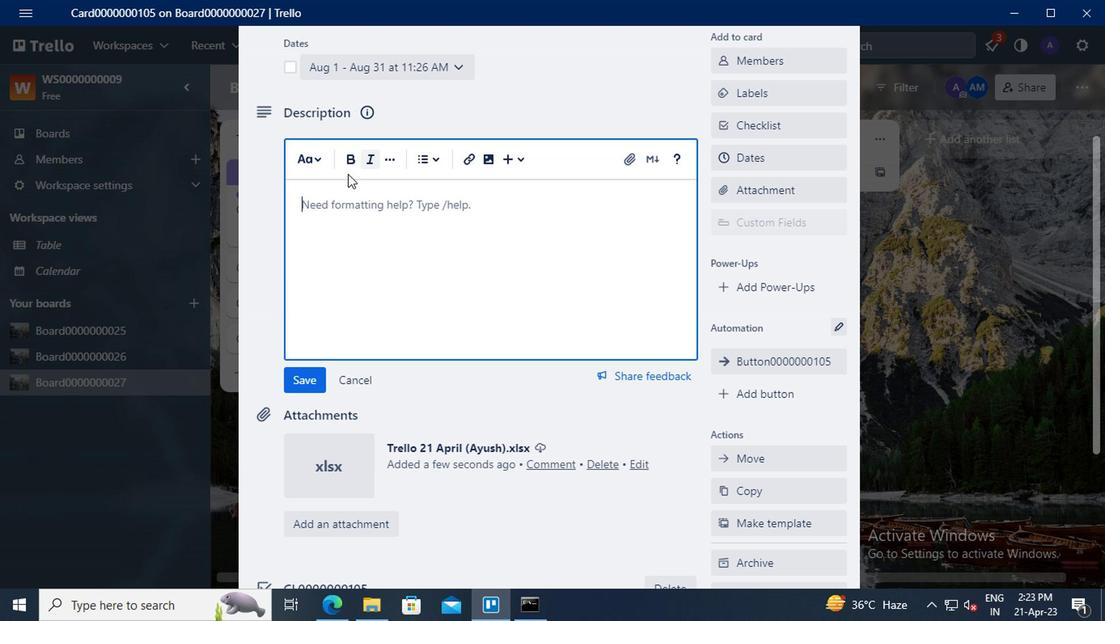 
Action: Mouse pressed left at (329, 210)
Screenshot: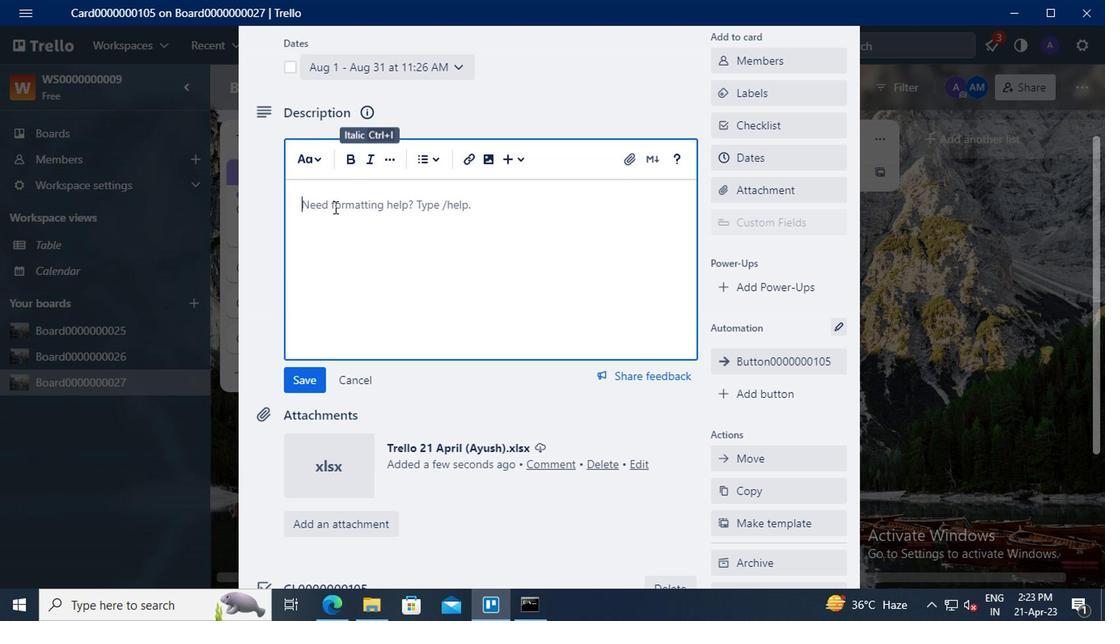 
Action: Key pressed <Key.shift>DS0000000105
Screenshot: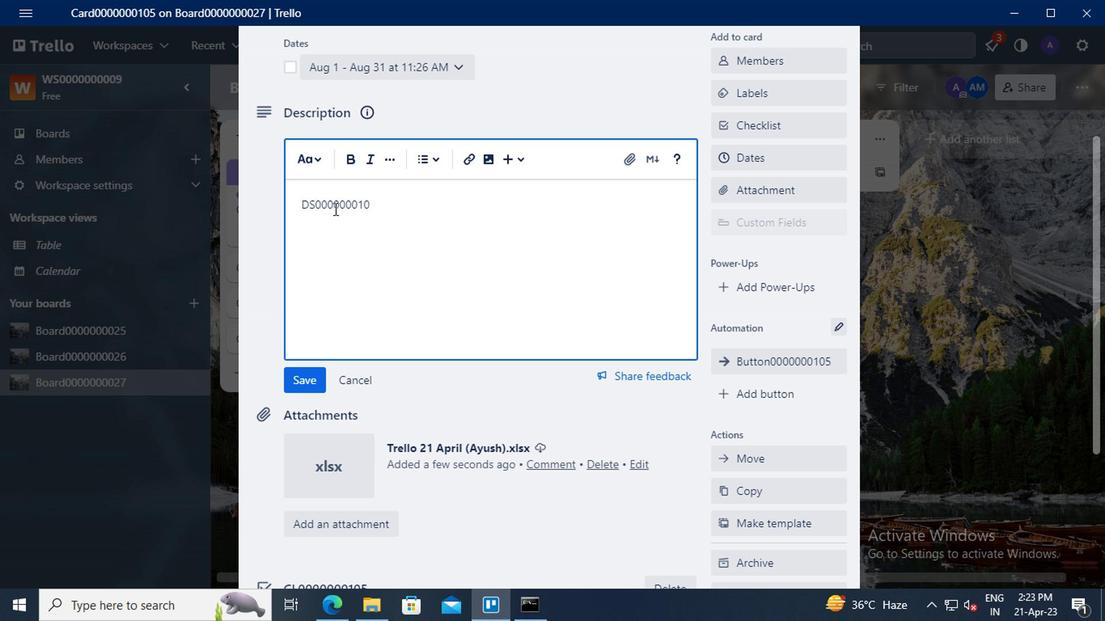 
Action: Mouse moved to (310, 379)
Screenshot: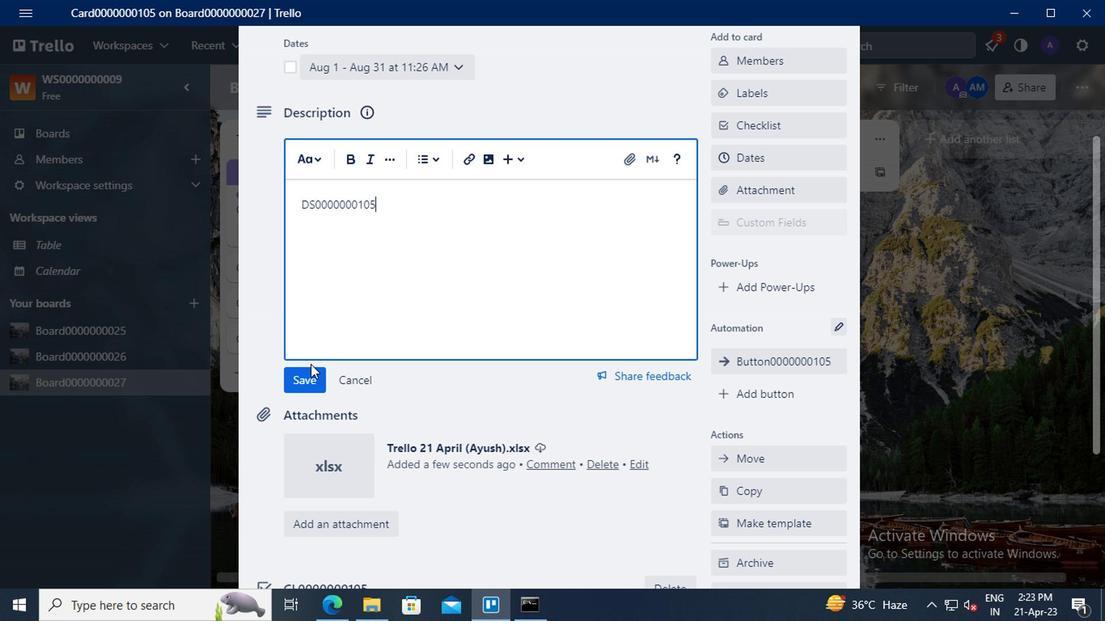 
Action: Mouse pressed left at (310, 379)
Screenshot: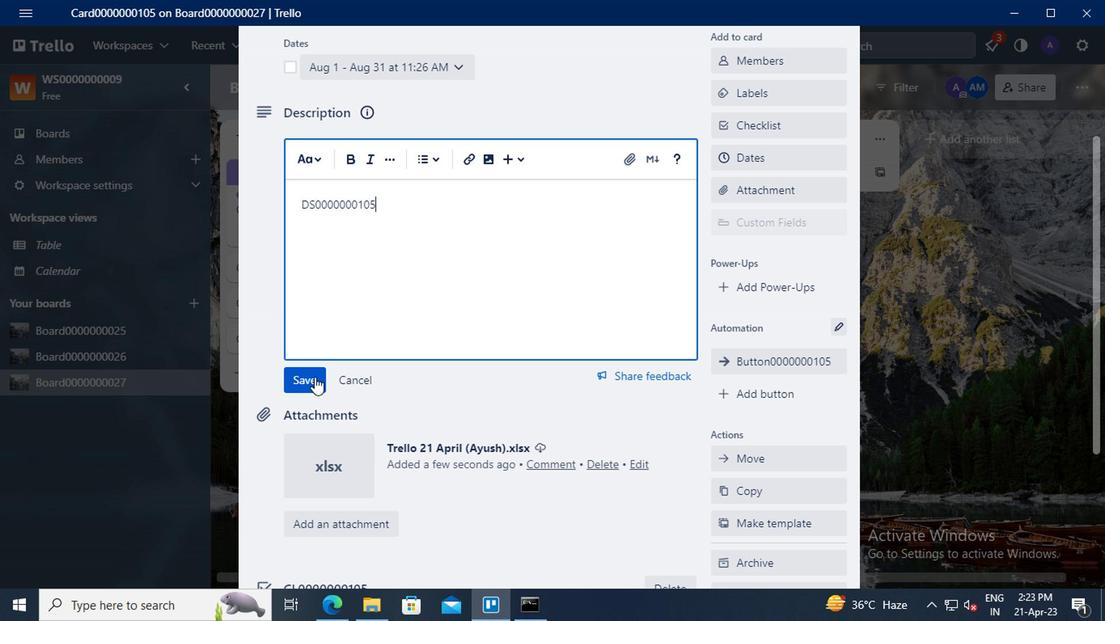 
Action: Mouse scrolled (310, 378) with delta (0, -1)
Screenshot: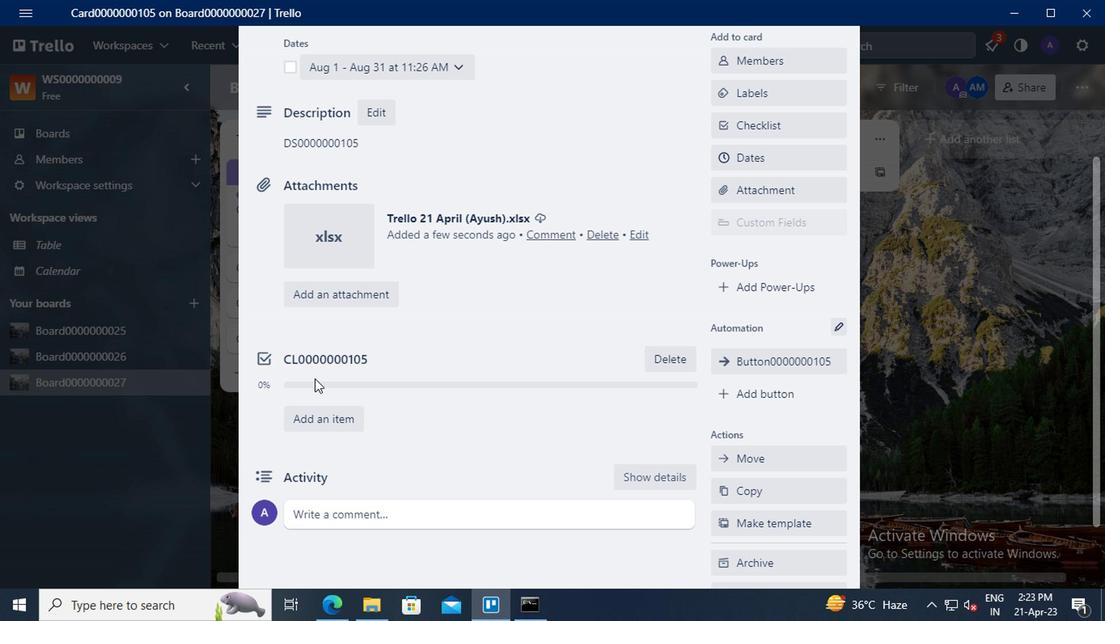 
Action: Mouse moved to (319, 430)
Screenshot: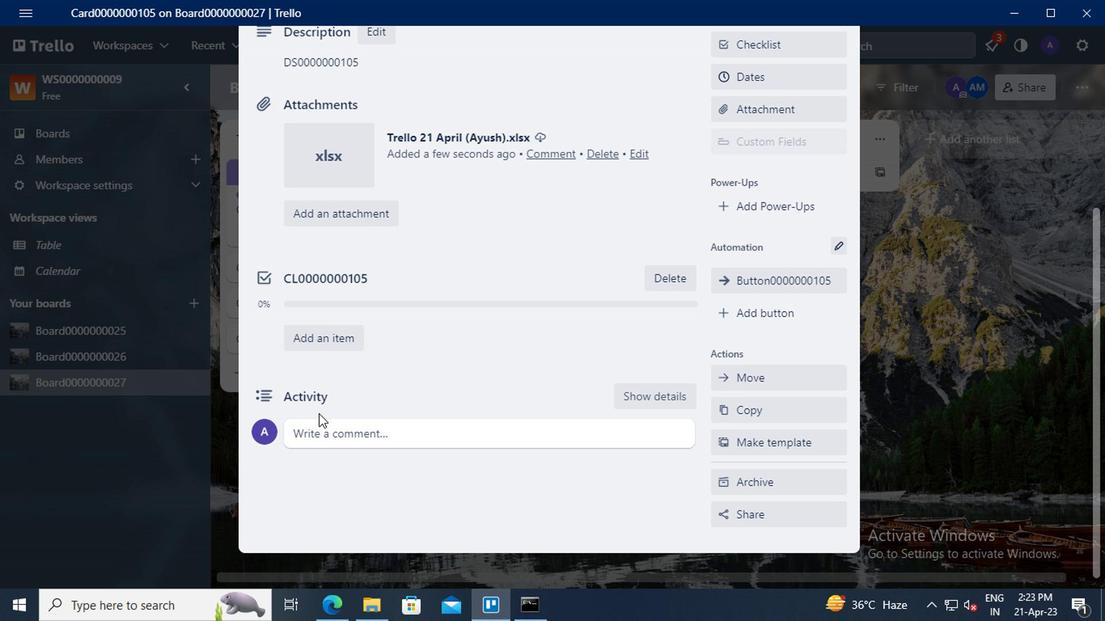 
Action: Mouse pressed left at (319, 430)
Screenshot: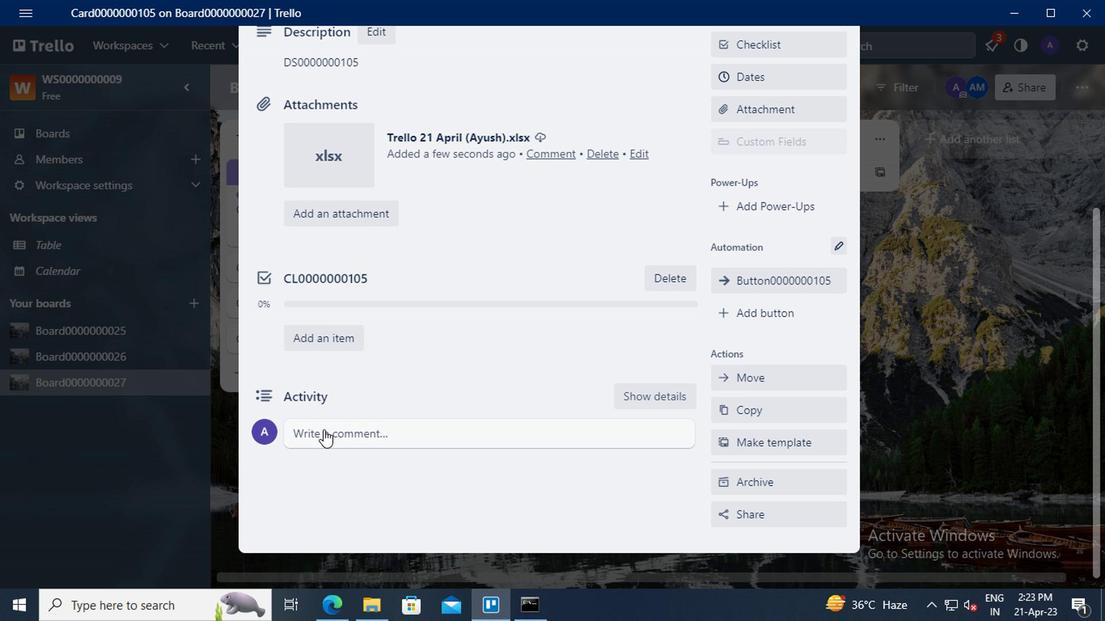 
Action: Key pressed <Key.shift>CM0000000105
Screenshot: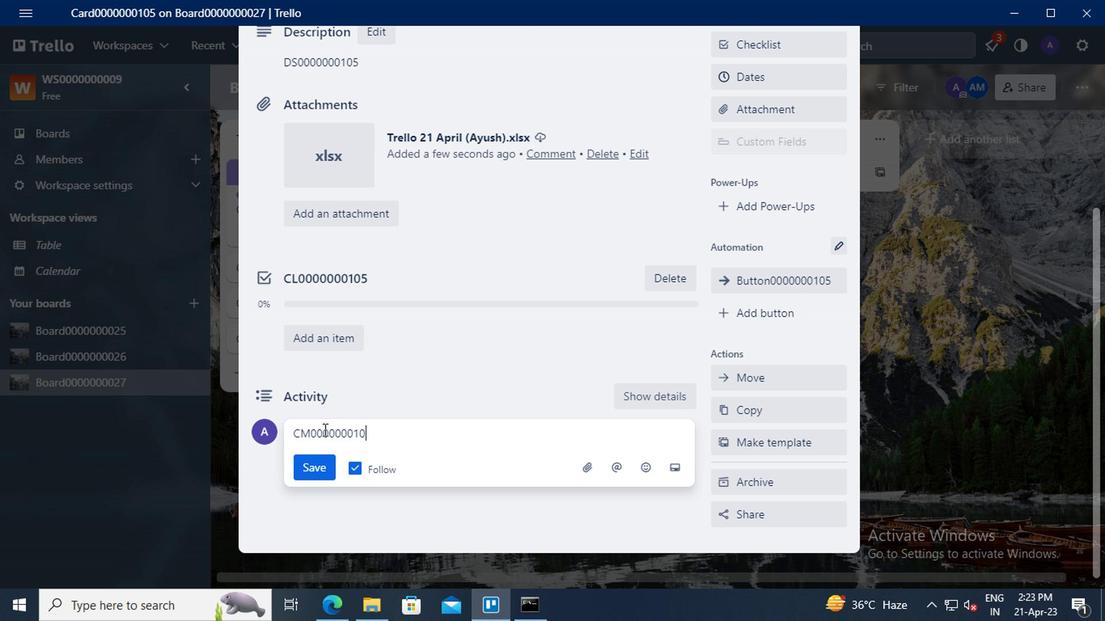 
Action: Mouse moved to (320, 468)
Screenshot: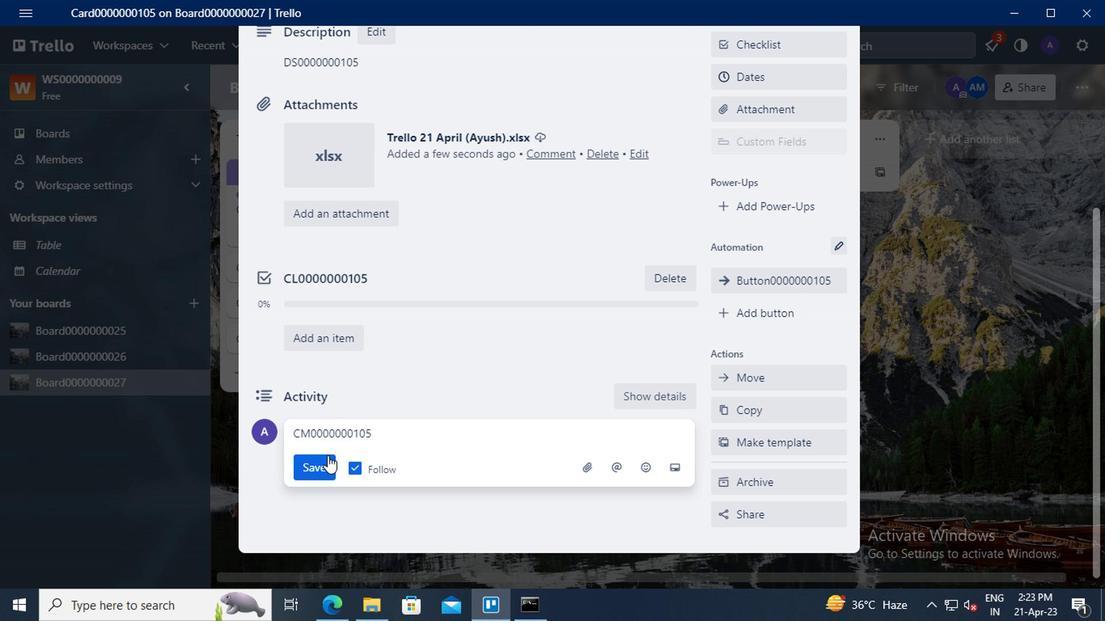 
Action: Mouse pressed left at (320, 468)
Screenshot: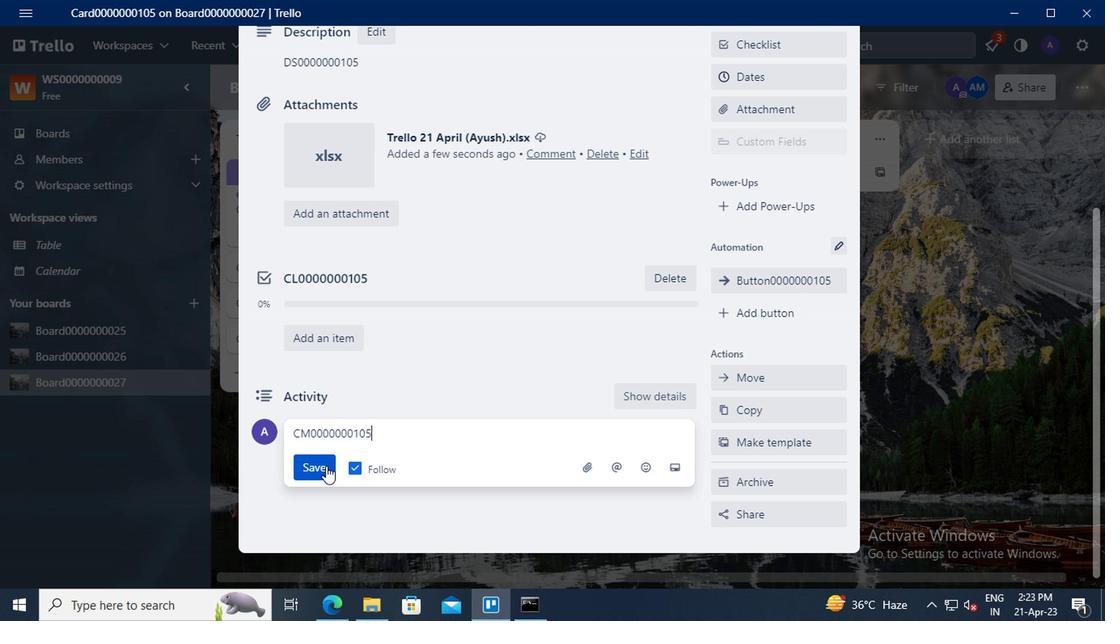 
